 Task: Look for space in Aluva, India from 3rd August, 2023 to 7th August, 2023 for 2 adults in price range Rs.4000 to Rs.9000. Place can be private room with 1  bedroom having 1 bed and 1 bathroom. Property type can be house, flat, guest house, hotel. Booking option can be shelf check-in. Required host language is English.
Action: Mouse moved to (295, 134)
Screenshot: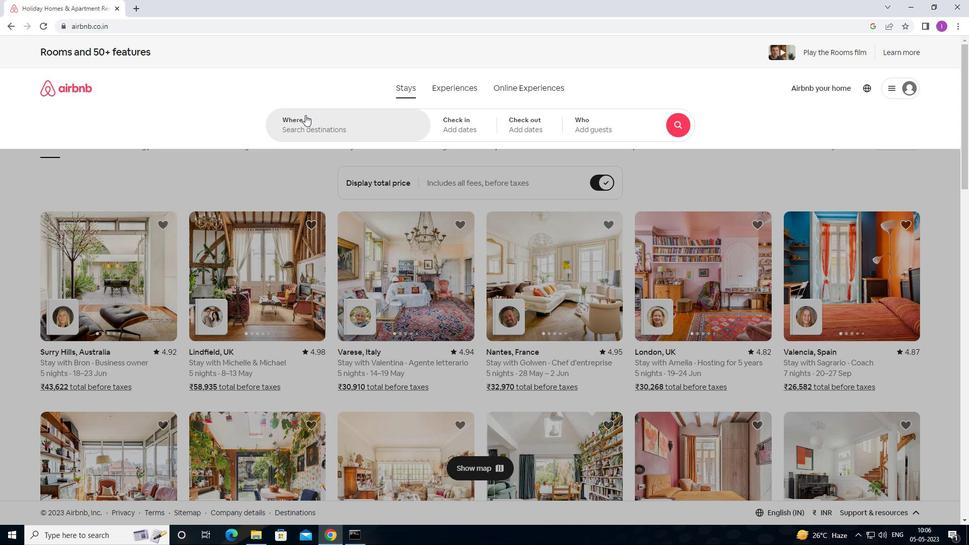 
Action: Mouse pressed left at (295, 134)
Screenshot: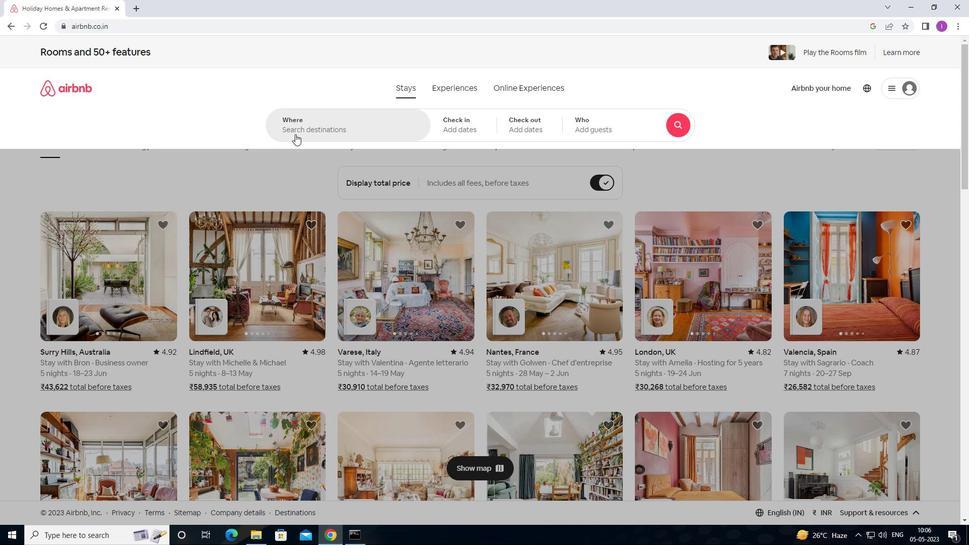 
Action: Mouse moved to (309, 132)
Screenshot: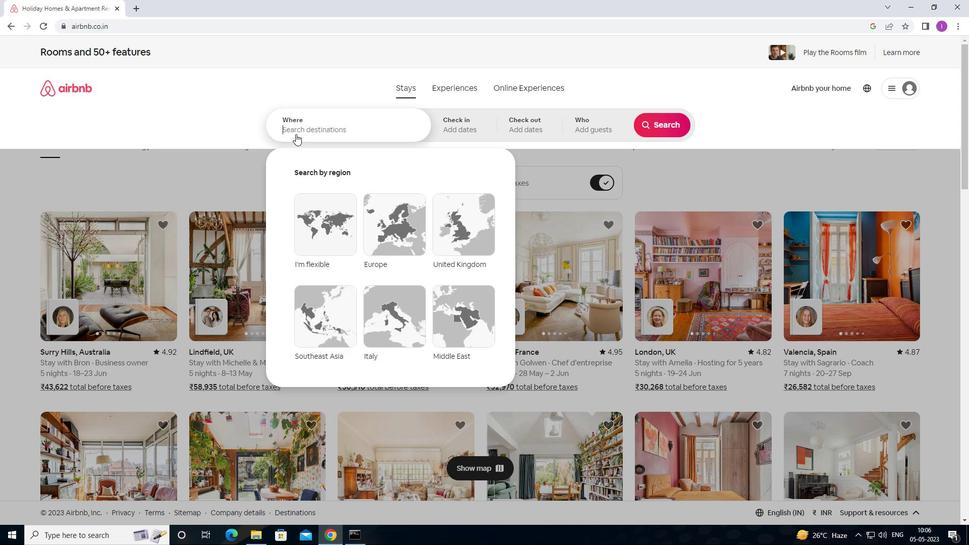 
Action: Key pressed <Key.shift>ALUVA,<Key.shift>INDIA
Screenshot: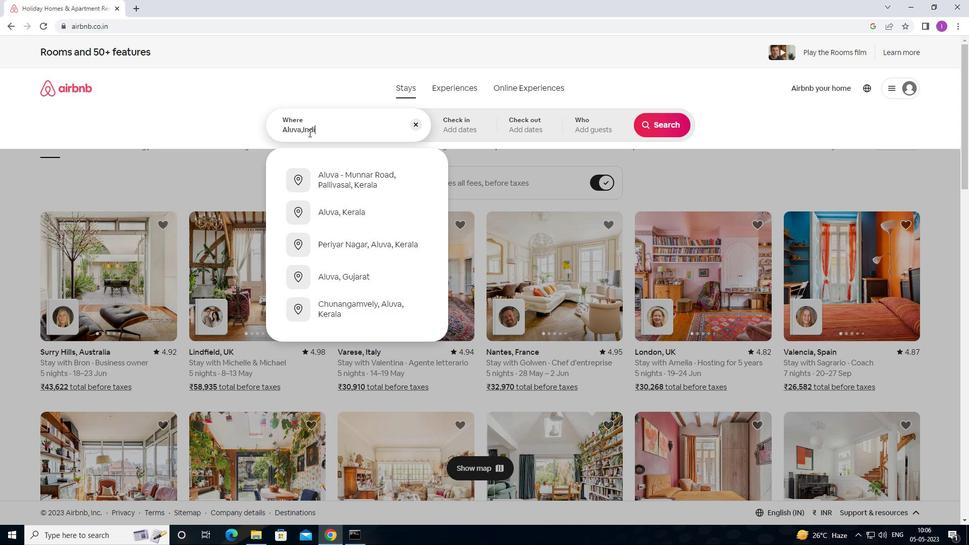 
Action: Mouse moved to (472, 128)
Screenshot: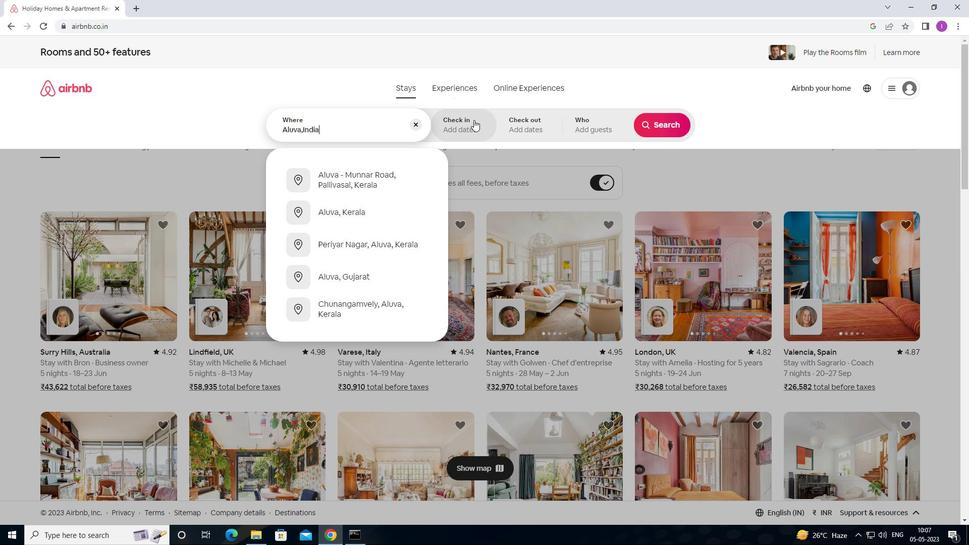 
Action: Mouse pressed left at (472, 128)
Screenshot: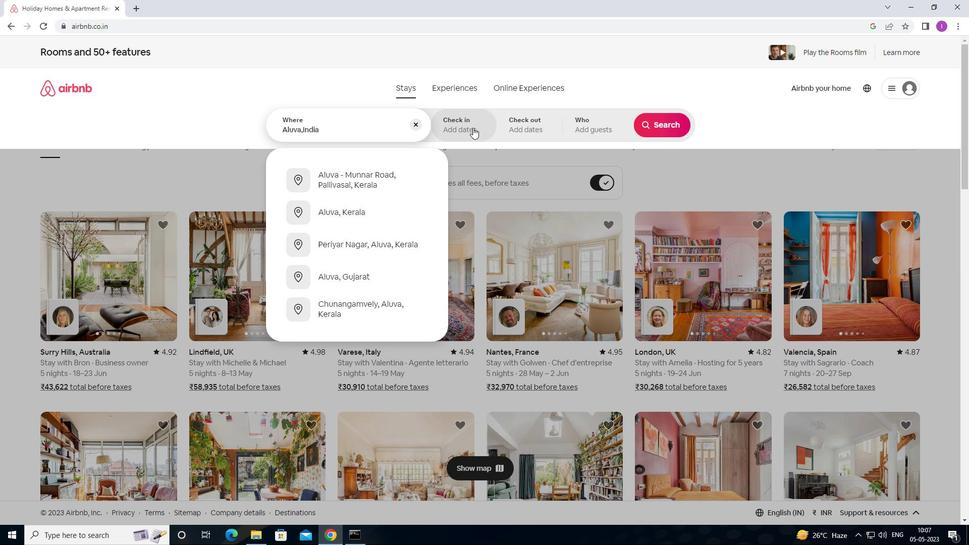
Action: Mouse moved to (658, 206)
Screenshot: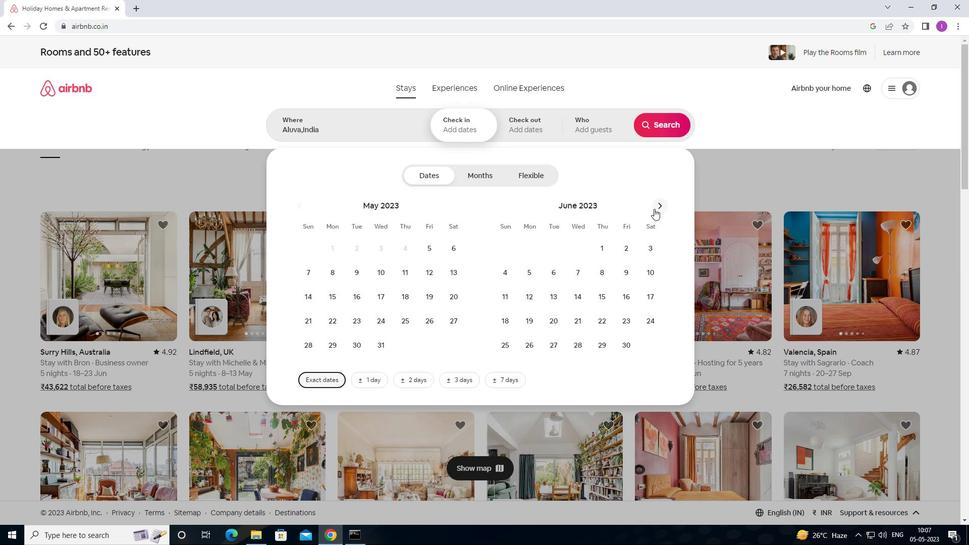 
Action: Mouse pressed left at (658, 206)
Screenshot: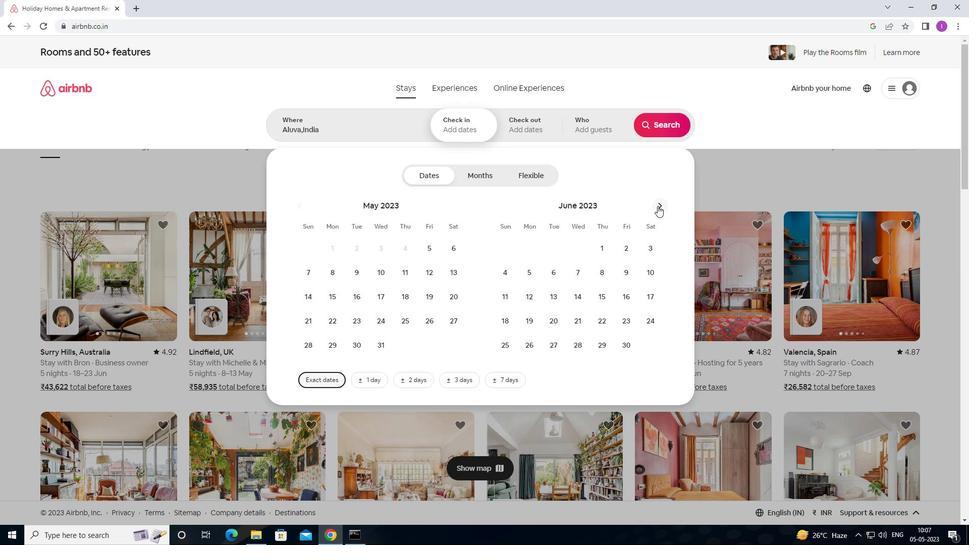 
Action: Mouse moved to (658, 204)
Screenshot: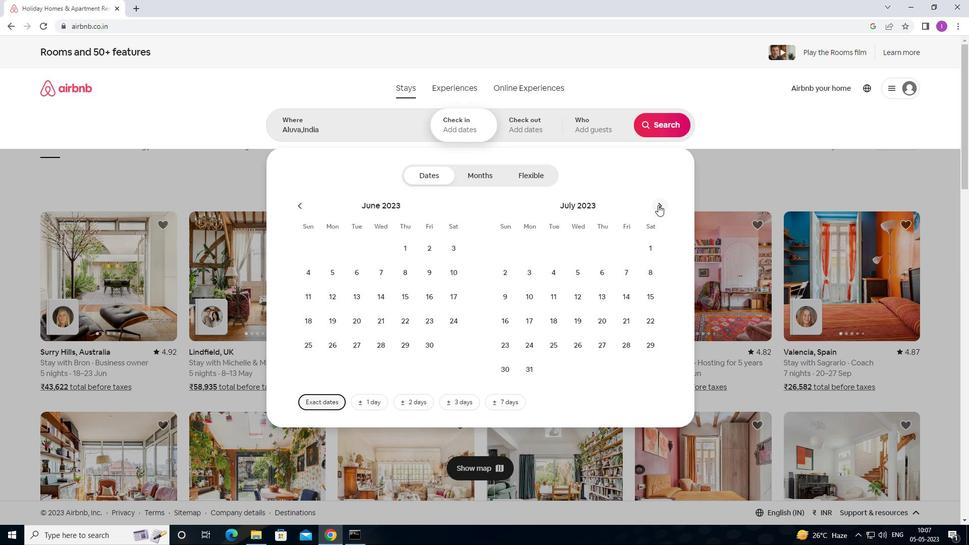 
Action: Mouse pressed left at (658, 204)
Screenshot: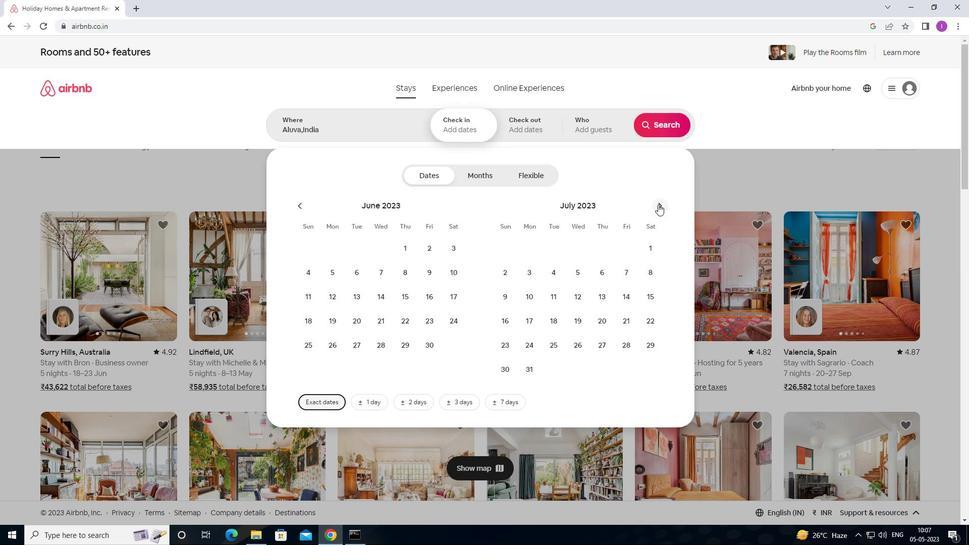 
Action: Mouse moved to (602, 250)
Screenshot: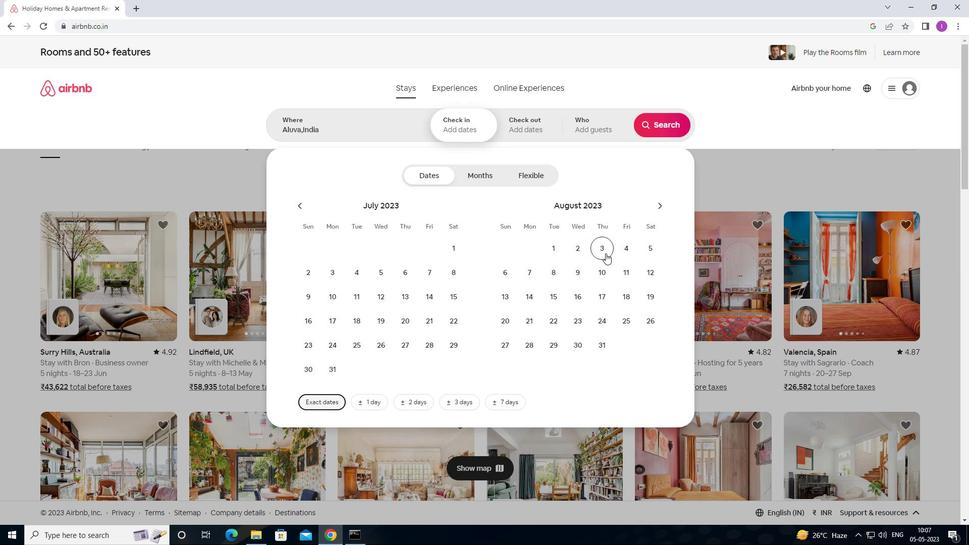 
Action: Mouse pressed left at (602, 250)
Screenshot: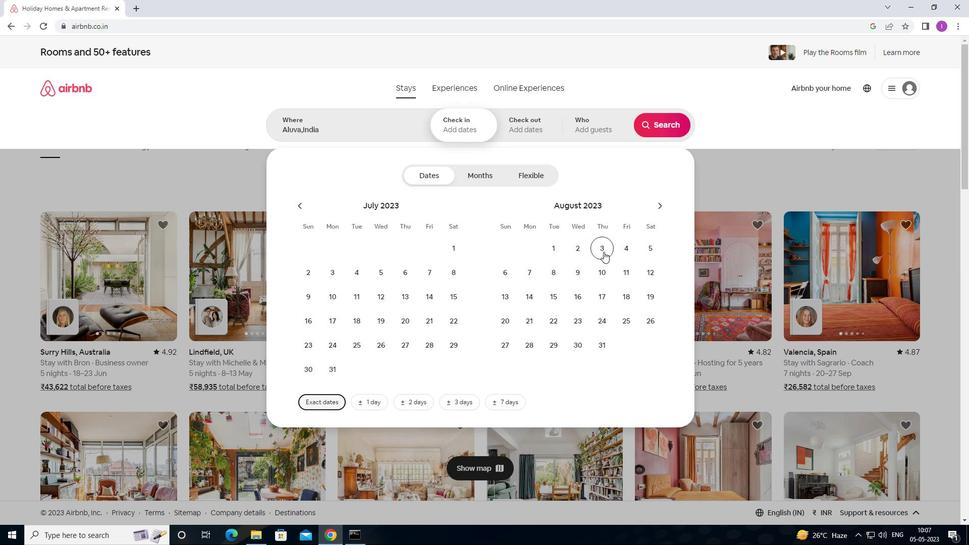 
Action: Mouse moved to (527, 275)
Screenshot: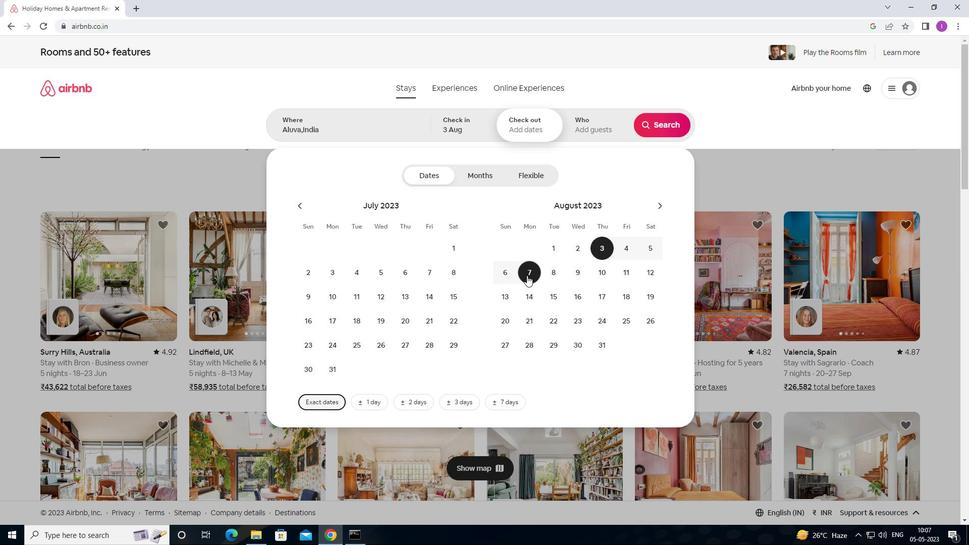 
Action: Mouse pressed left at (527, 275)
Screenshot: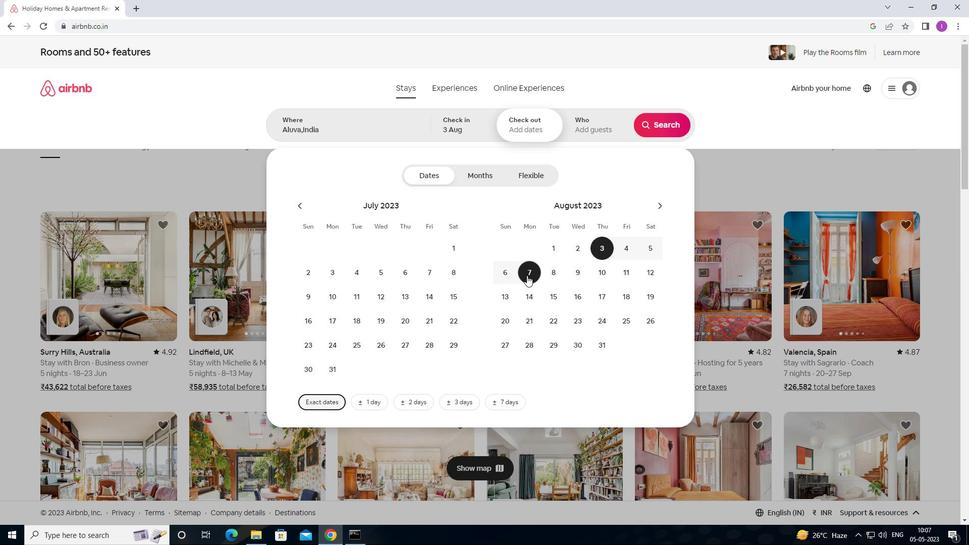 
Action: Mouse moved to (597, 130)
Screenshot: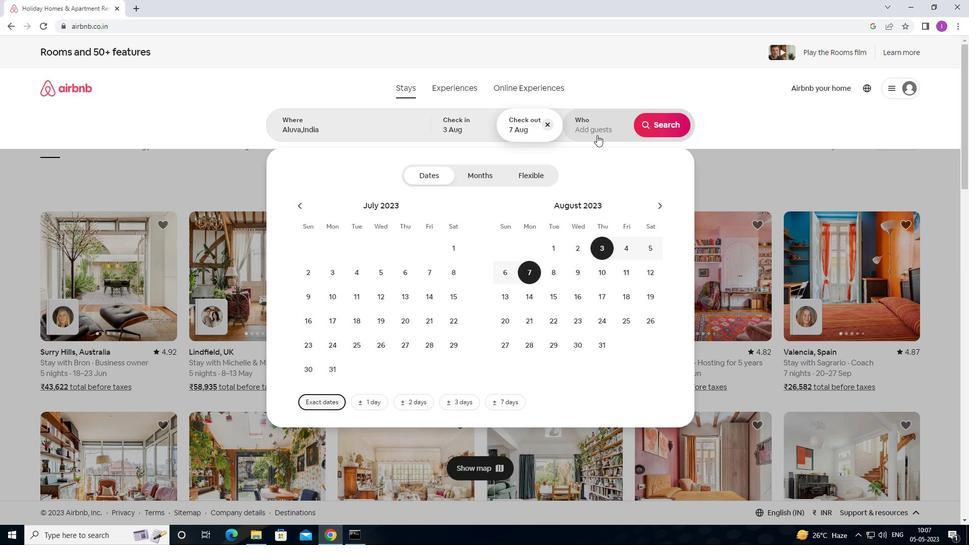 
Action: Mouse pressed left at (597, 130)
Screenshot: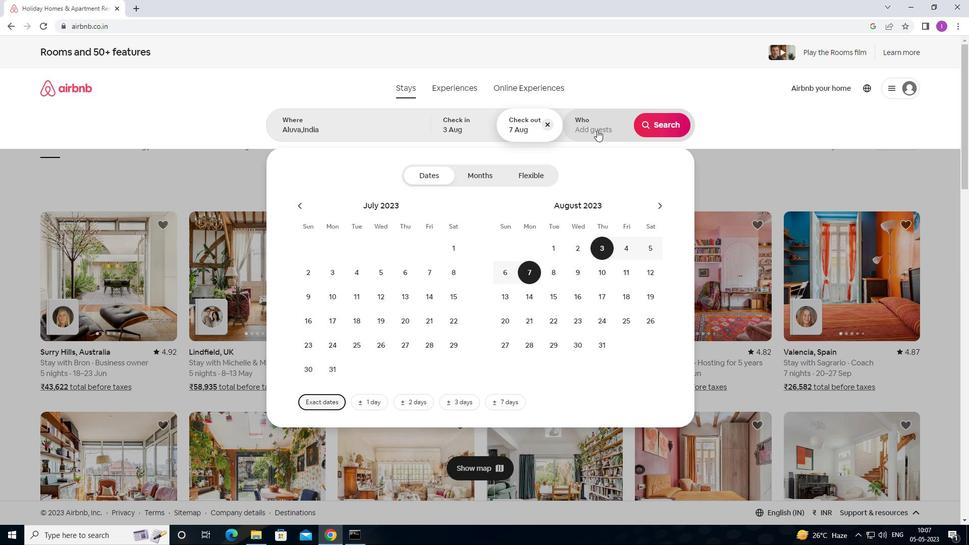 
Action: Mouse moved to (664, 177)
Screenshot: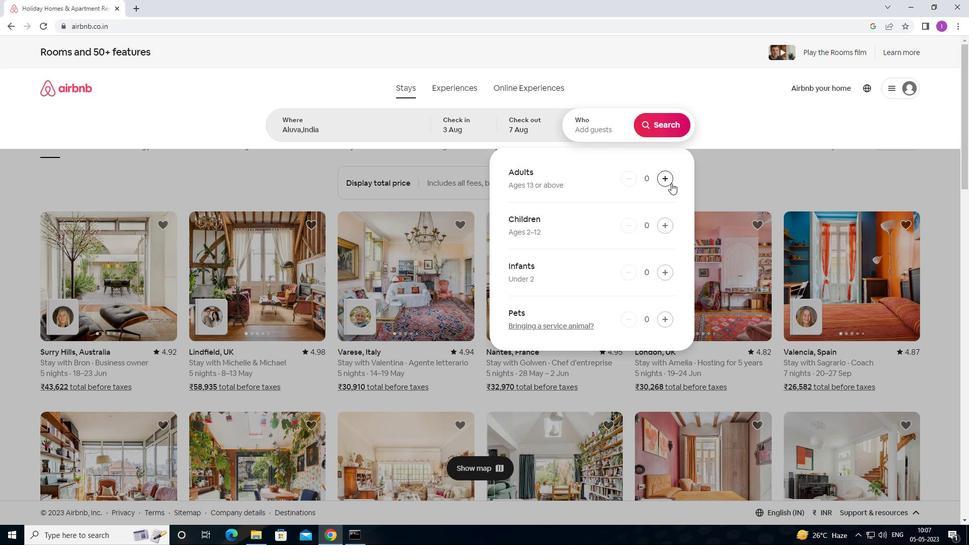 
Action: Mouse pressed left at (664, 177)
Screenshot: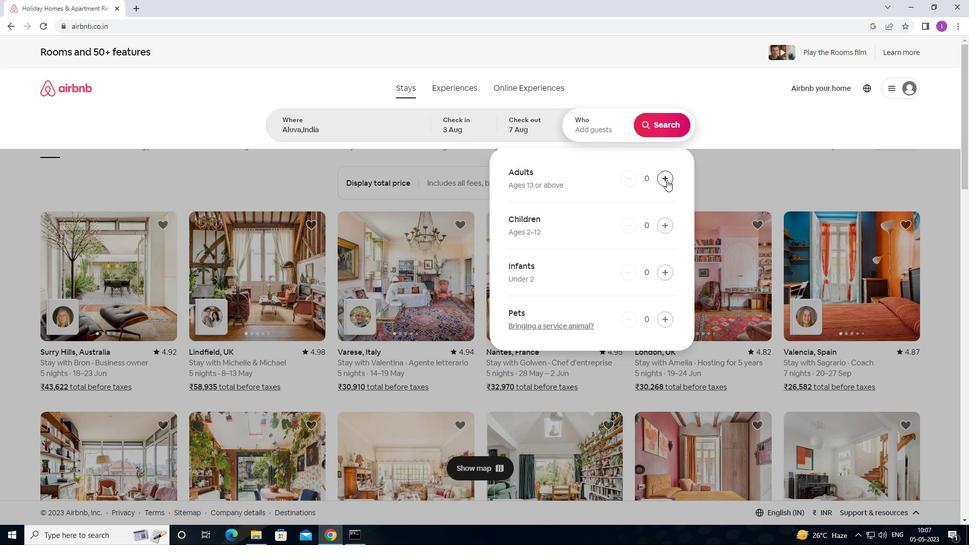 
Action: Mouse moved to (664, 177)
Screenshot: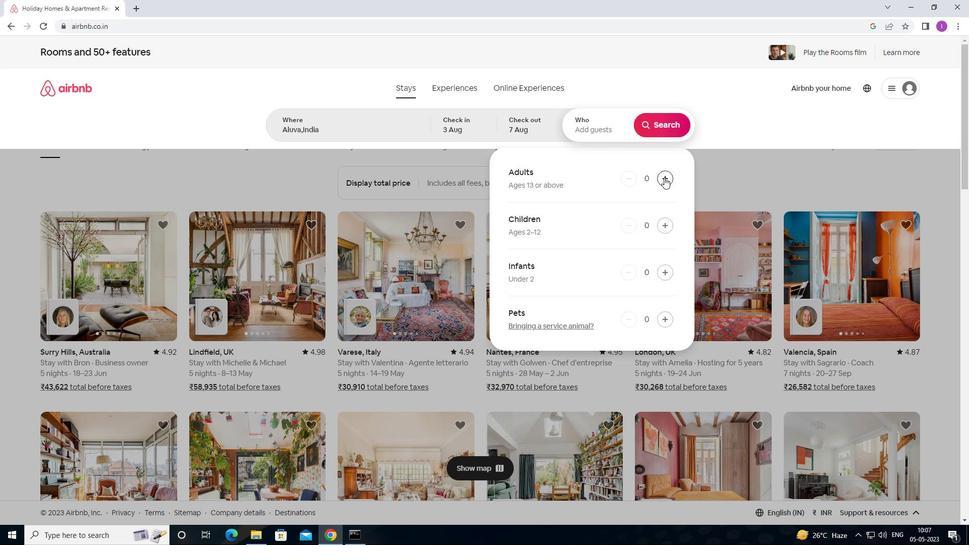 
Action: Mouse pressed left at (664, 177)
Screenshot: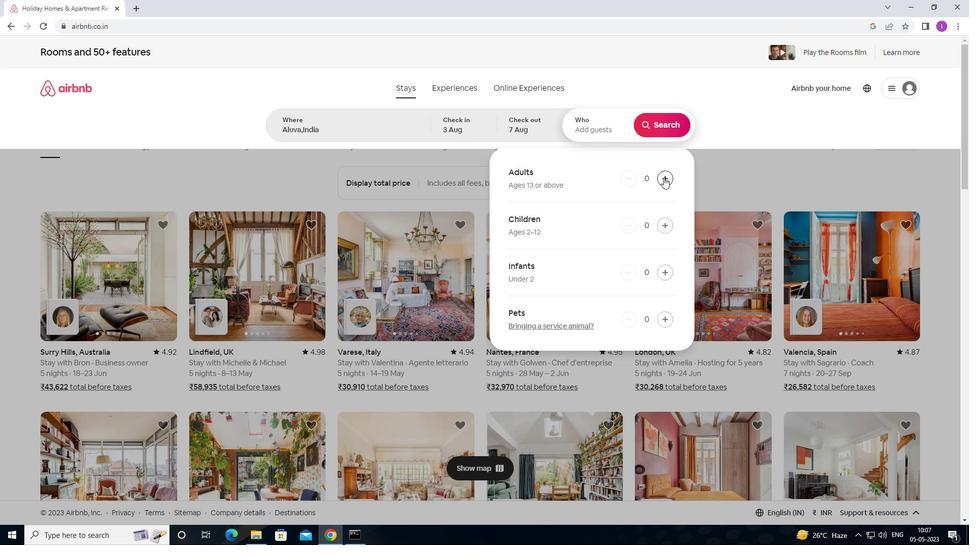
Action: Mouse moved to (677, 121)
Screenshot: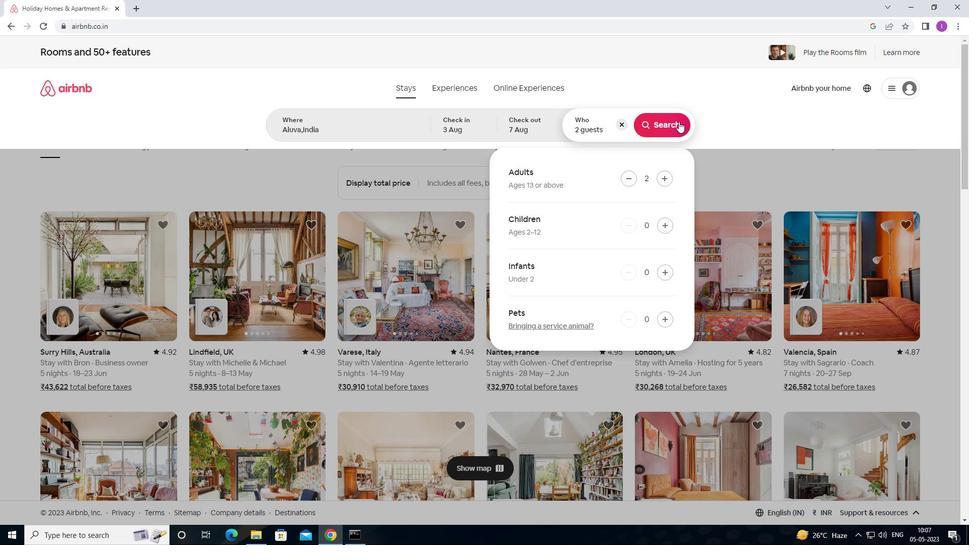 
Action: Mouse pressed left at (677, 121)
Screenshot: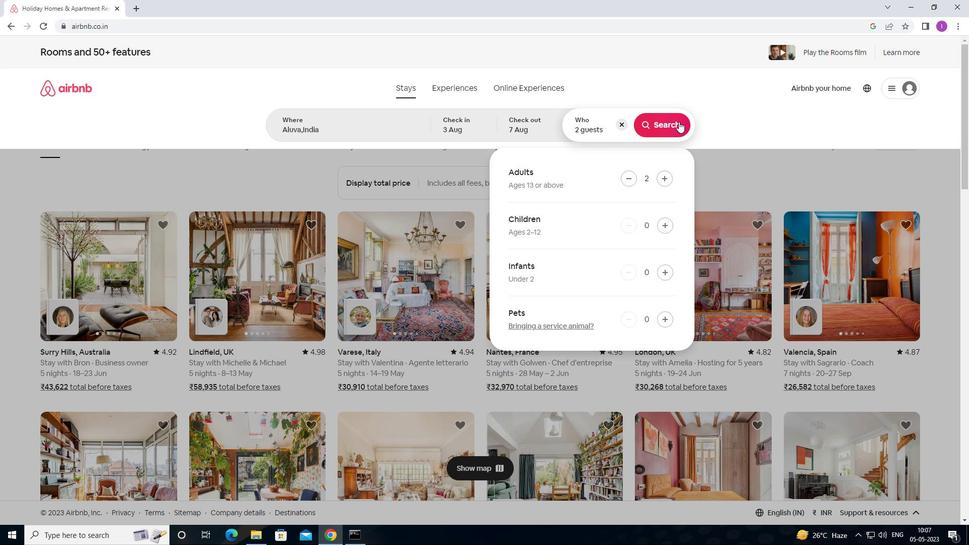 
Action: Mouse moved to (933, 94)
Screenshot: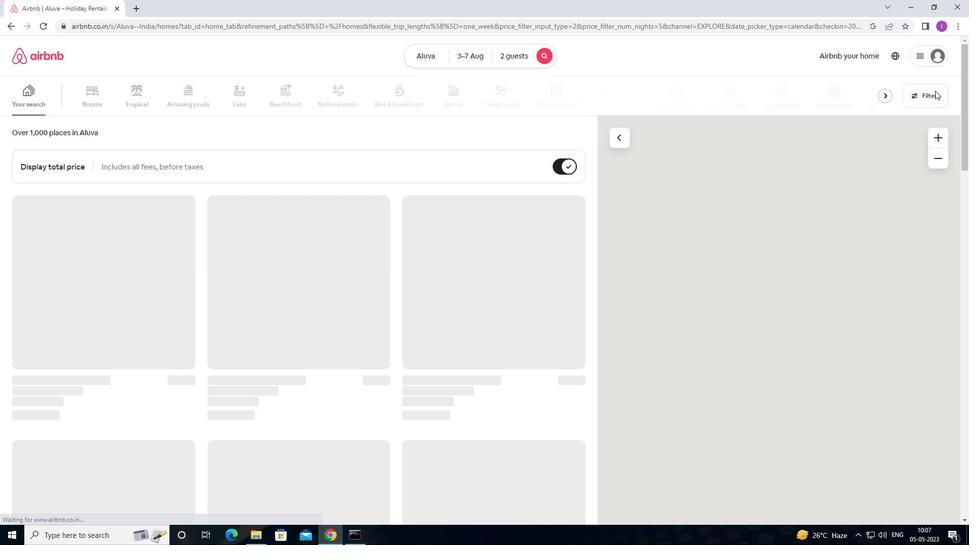 
Action: Mouse pressed left at (933, 94)
Screenshot: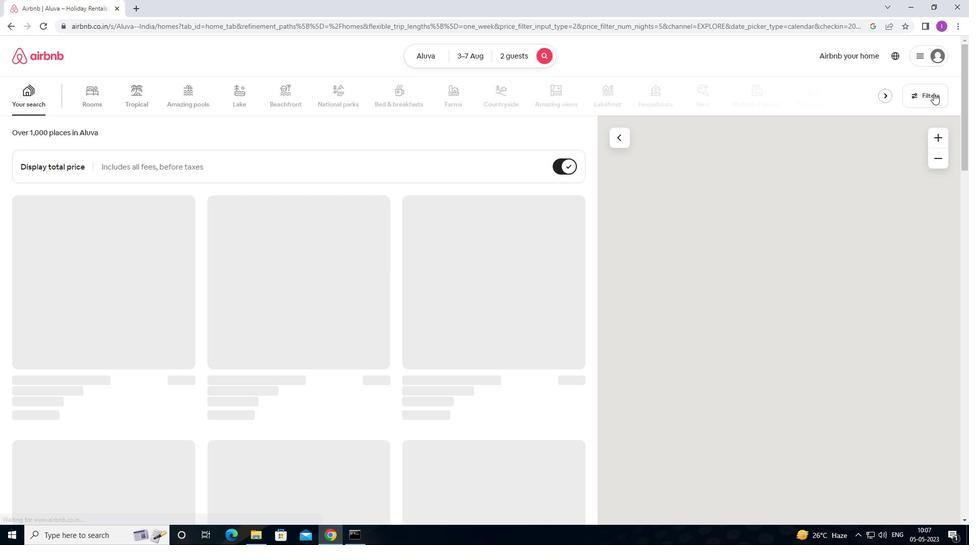 
Action: Mouse moved to (372, 348)
Screenshot: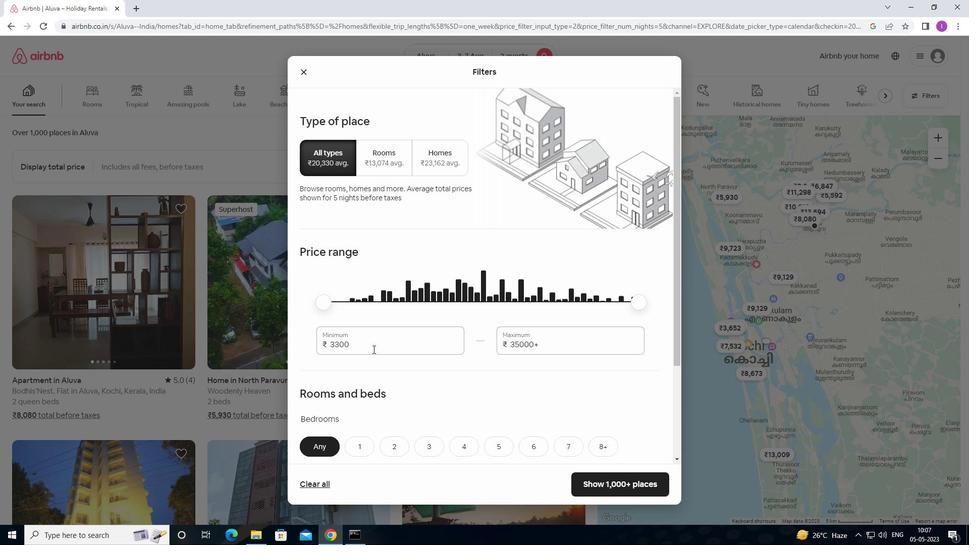
Action: Mouse pressed left at (372, 348)
Screenshot: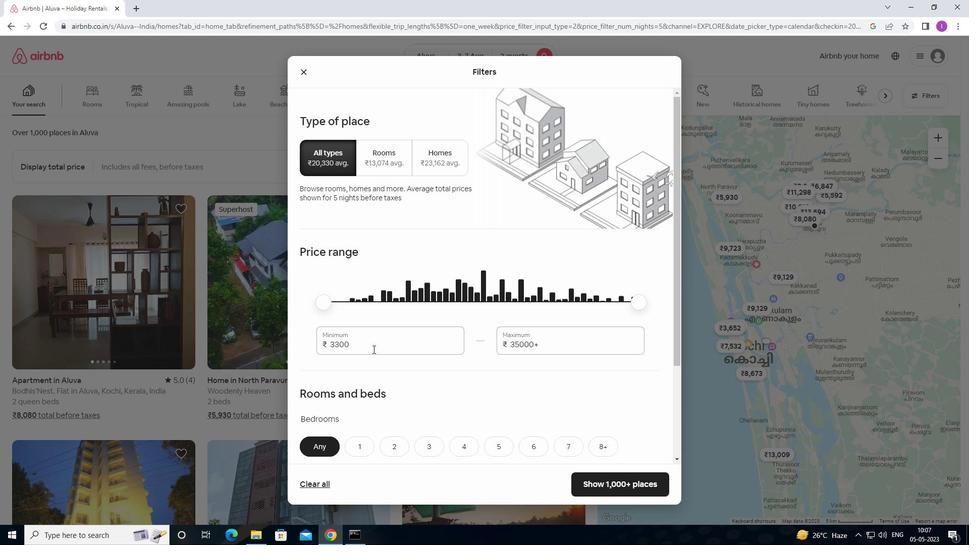 
Action: Mouse moved to (413, 322)
Screenshot: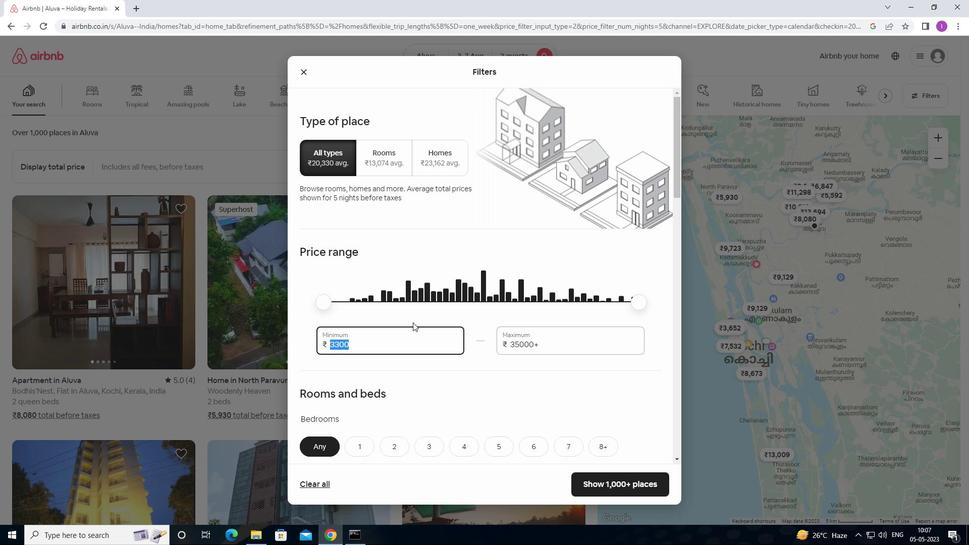
Action: Key pressed 4
Screenshot: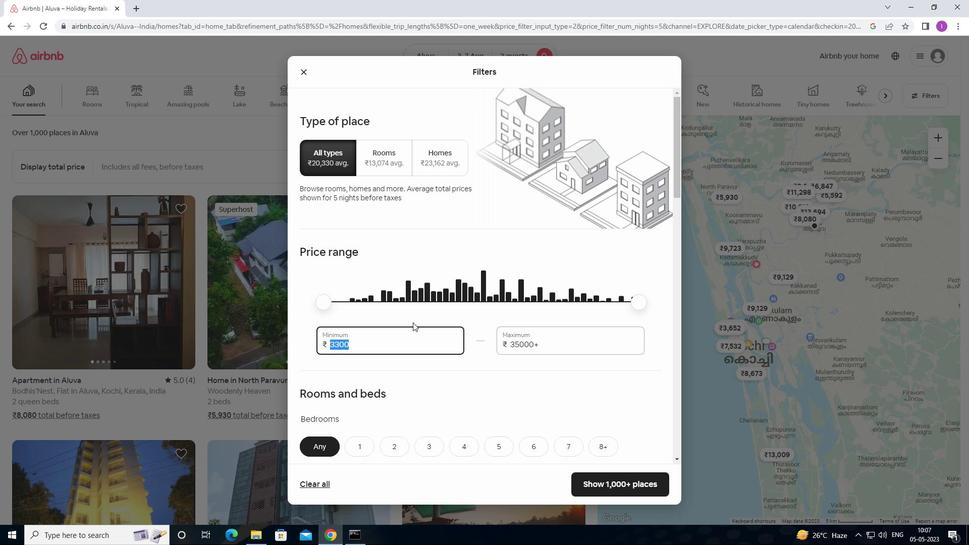 
Action: Mouse moved to (413, 322)
Screenshot: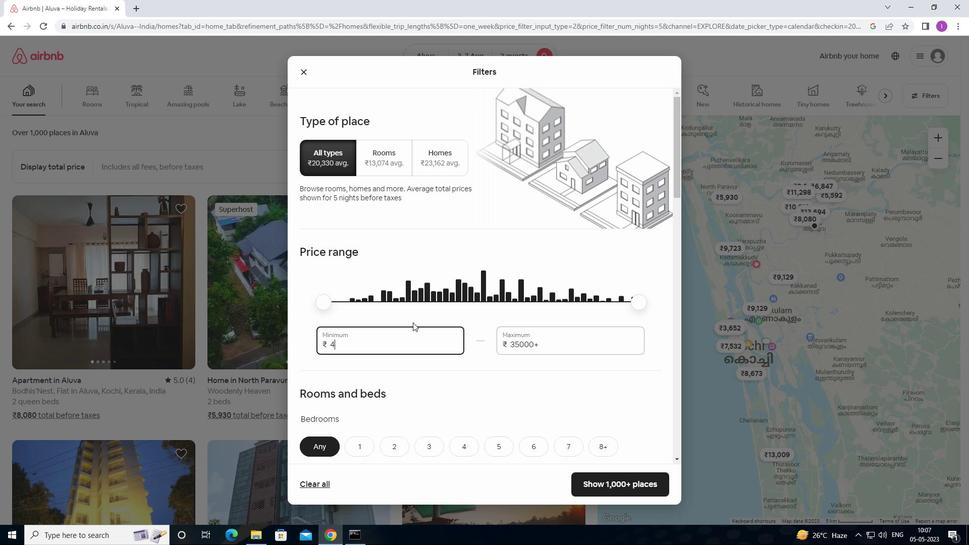 
Action: Key pressed 0
Screenshot: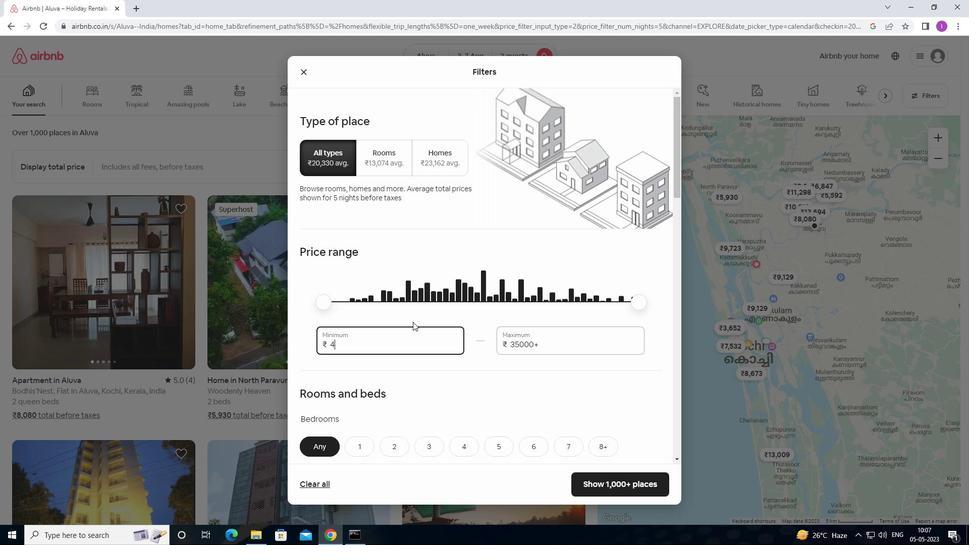 
Action: Mouse moved to (413, 321)
Screenshot: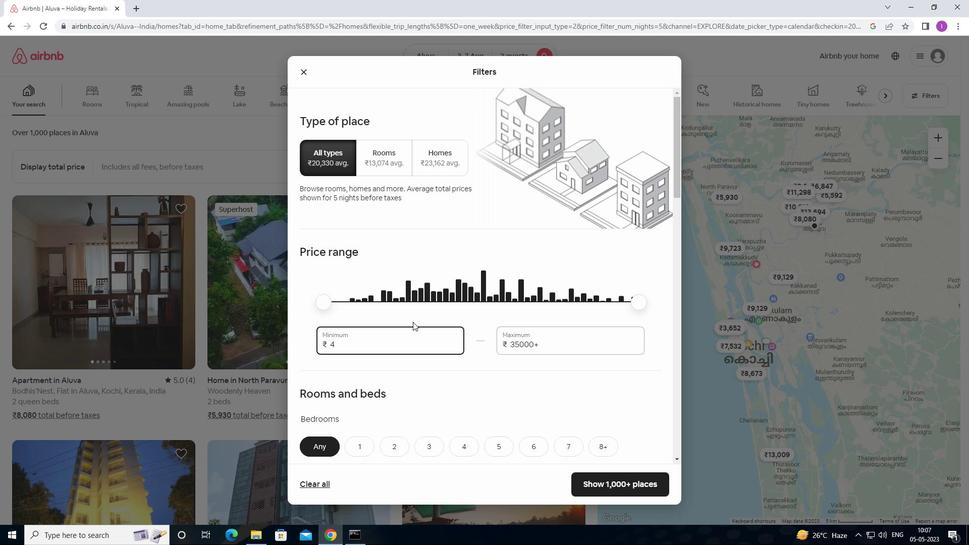 
Action: Key pressed 00
Screenshot: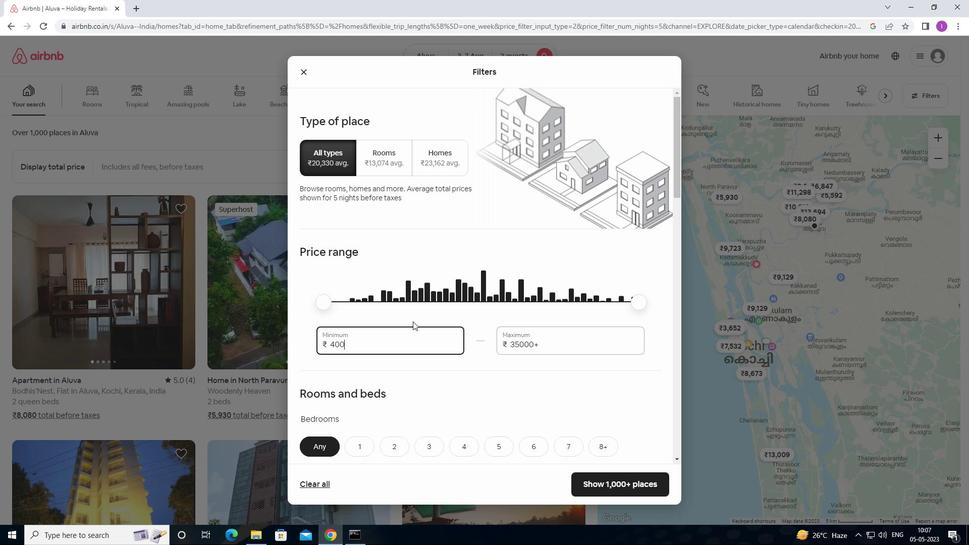 
Action: Mouse moved to (545, 343)
Screenshot: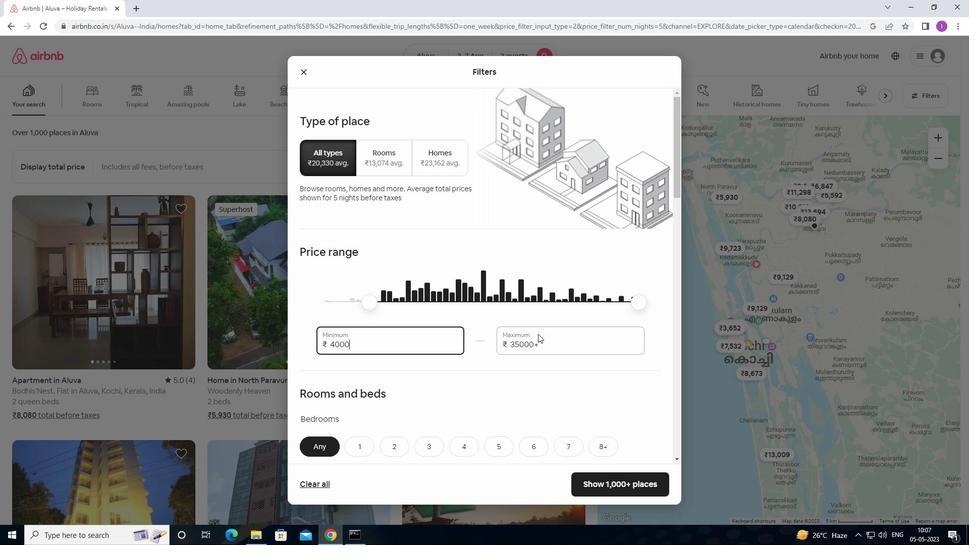 
Action: Mouse pressed left at (545, 343)
Screenshot: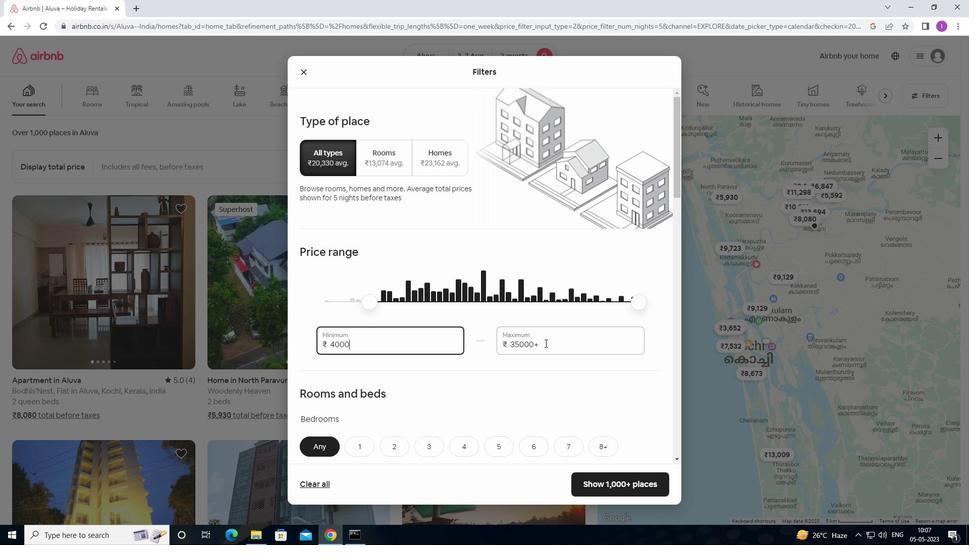 
Action: Mouse moved to (499, 332)
Screenshot: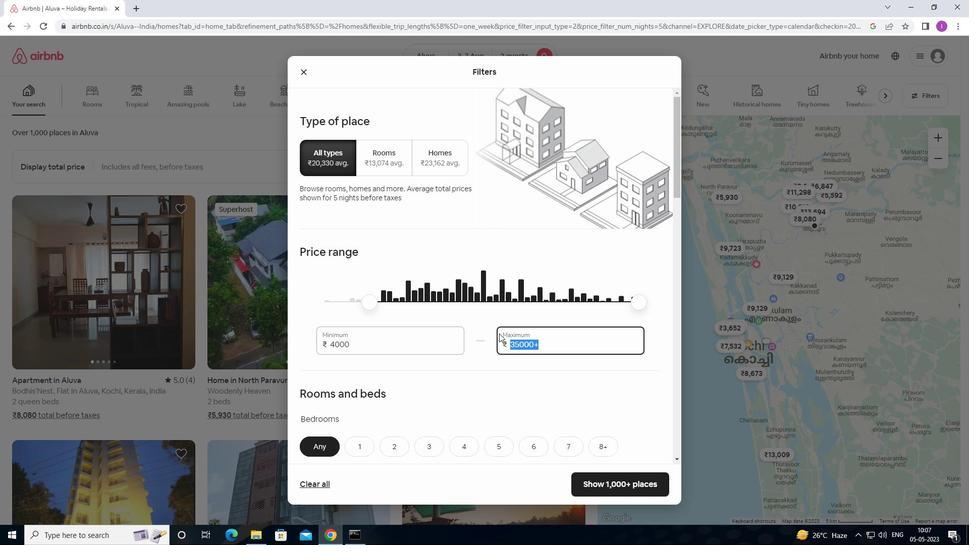 
Action: Key pressed 9000
Screenshot: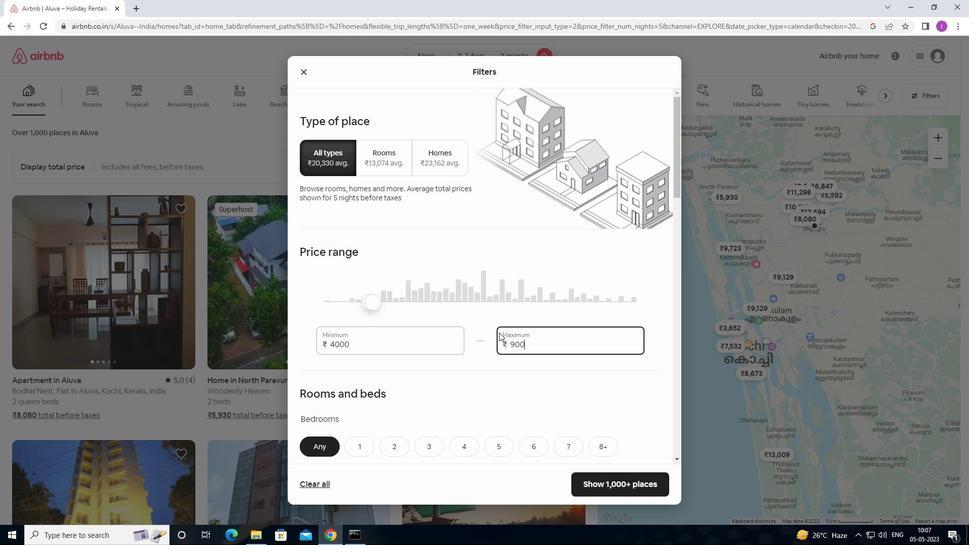 
Action: Mouse moved to (523, 331)
Screenshot: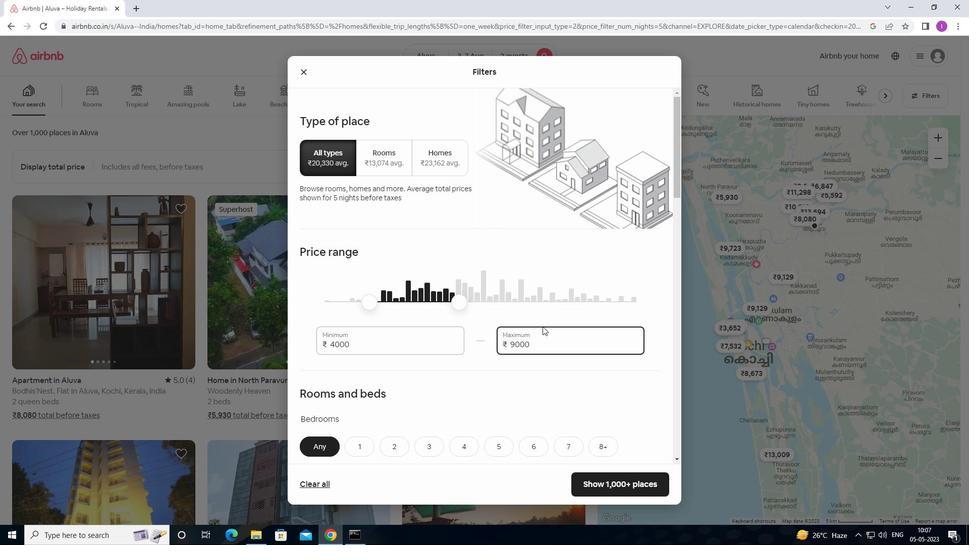 
Action: Mouse scrolled (523, 330) with delta (0, 0)
Screenshot: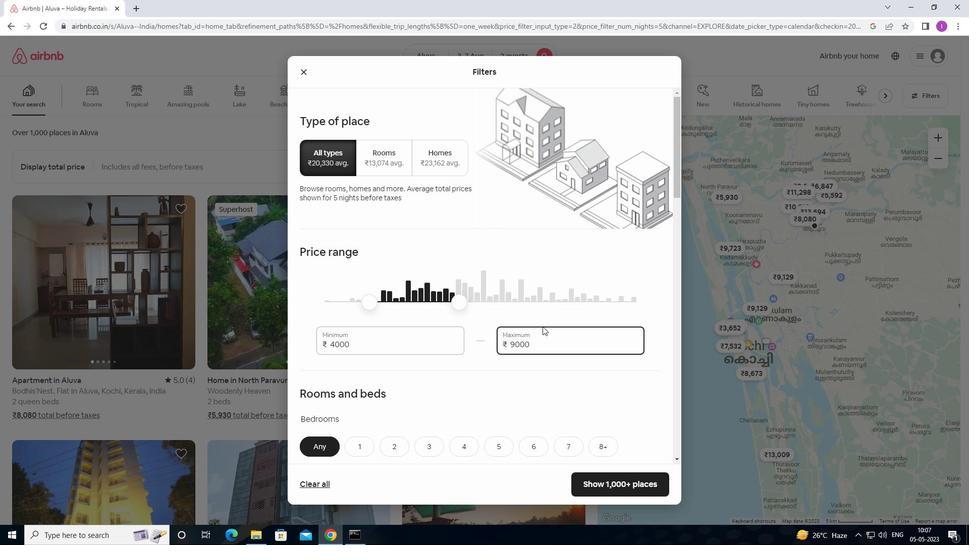 
Action: Mouse moved to (521, 335)
Screenshot: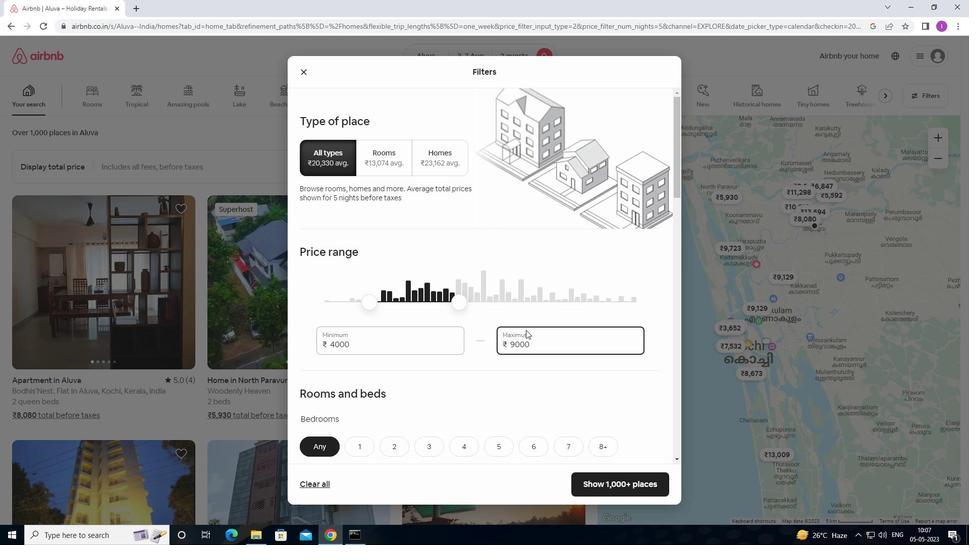 
Action: Mouse scrolled (521, 335) with delta (0, 0)
Screenshot: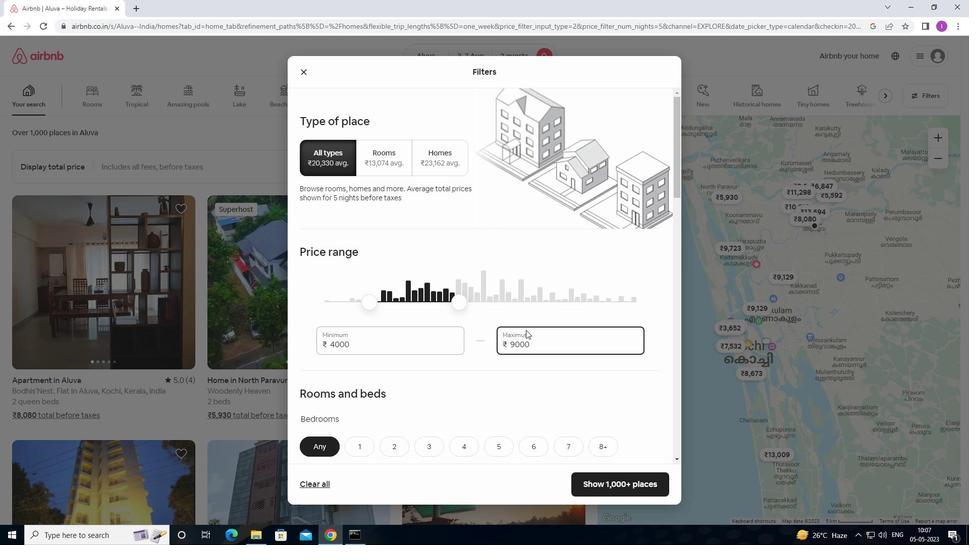 
Action: Mouse moved to (510, 332)
Screenshot: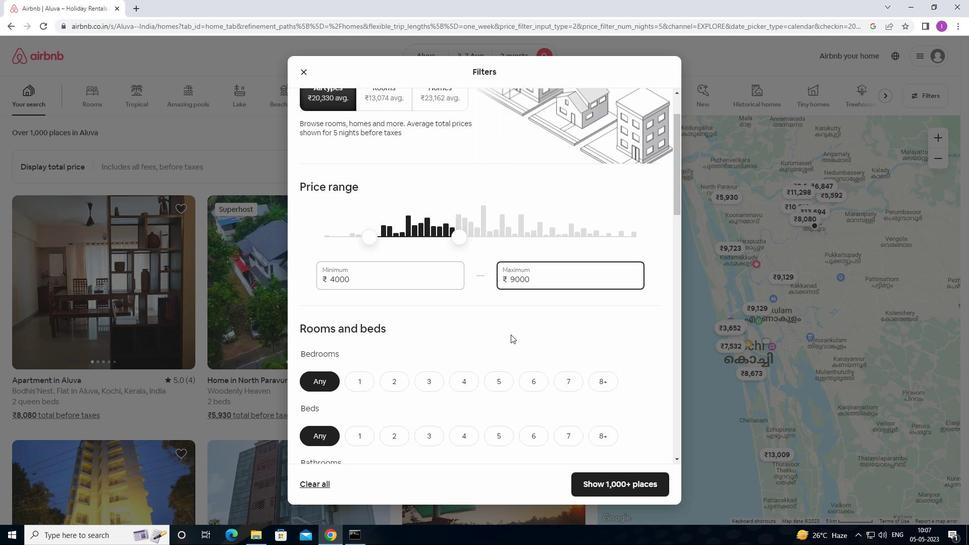 
Action: Mouse scrolled (510, 332) with delta (0, 0)
Screenshot: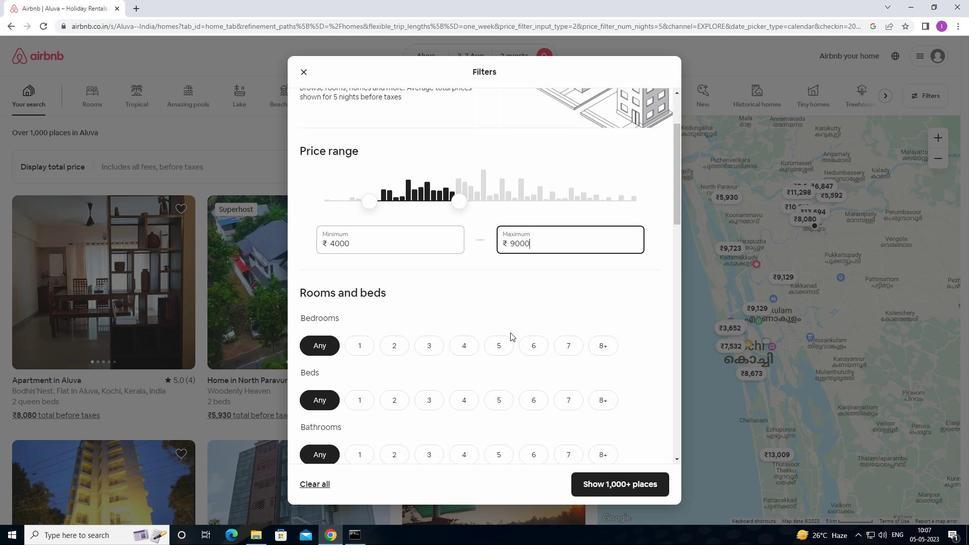 
Action: Mouse moved to (513, 329)
Screenshot: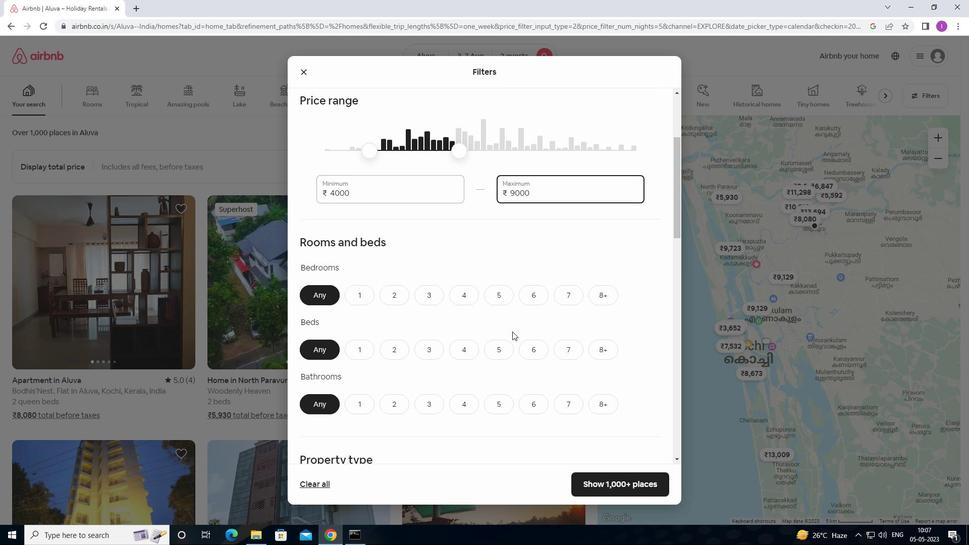 
Action: Mouse scrolled (513, 329) with delta (0, 0)
Screenshot: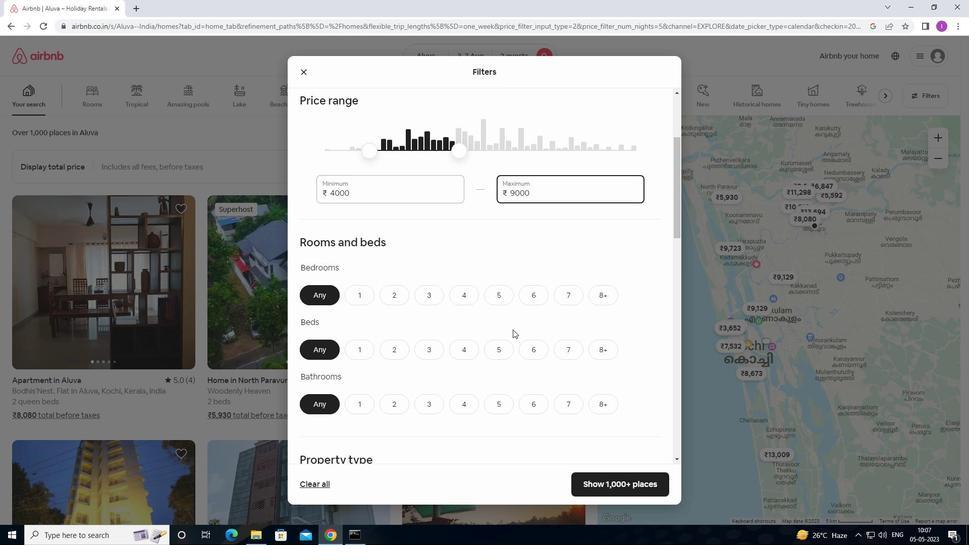 
Action: Mouse moved to (358, 244)
Screenshot: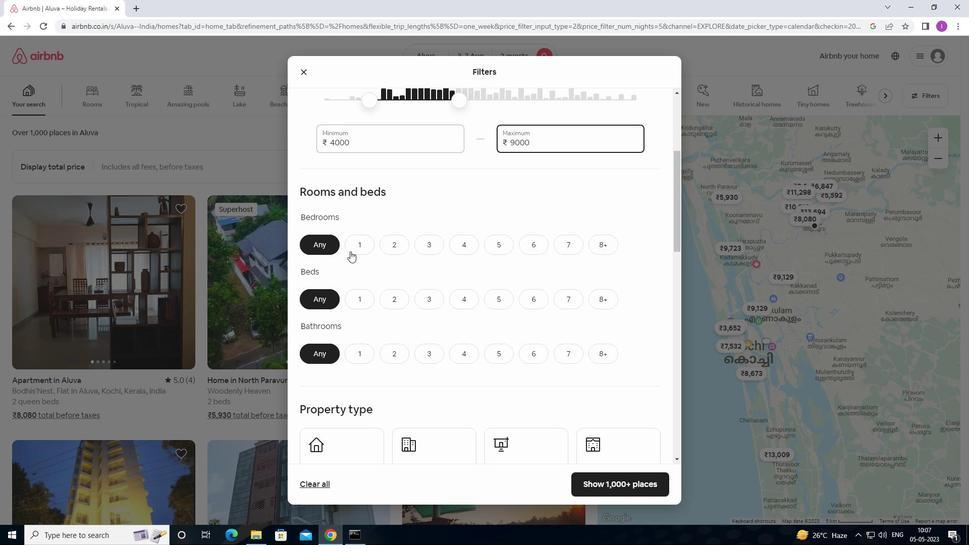 
Action: Mouse pressed left at (358, 244)
Screenshot: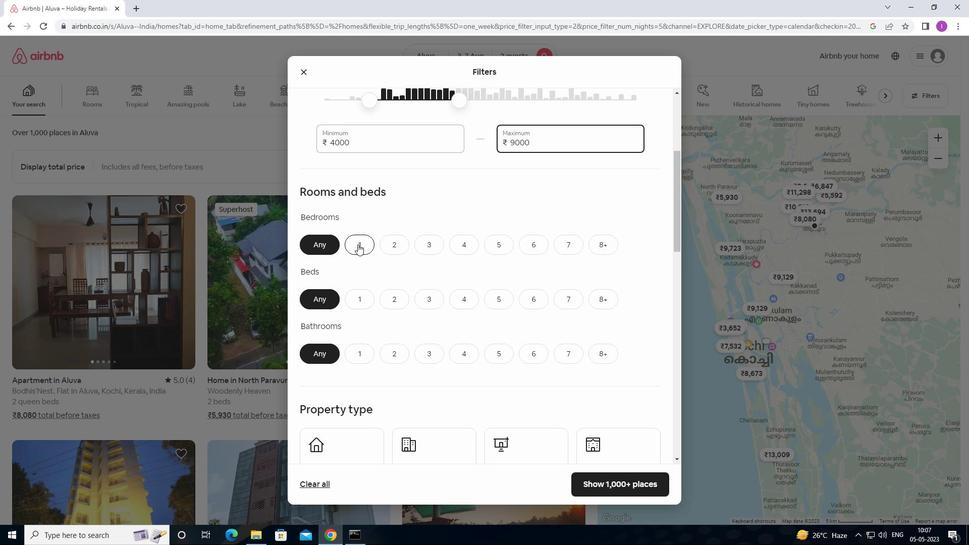 
Action: Mouse moved to (367, 300)
Screenshot: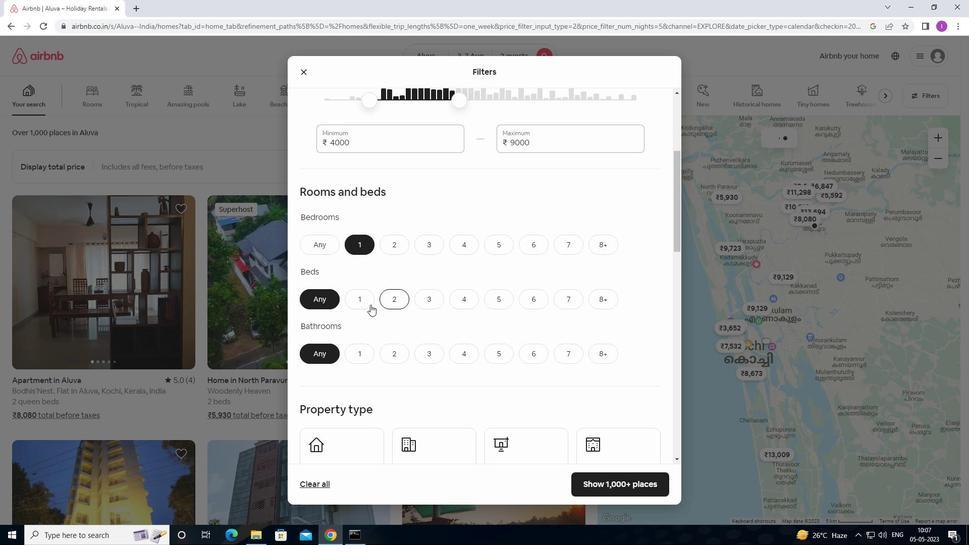 
Action: Mouse pressed left at (367, 300)
Screenshot: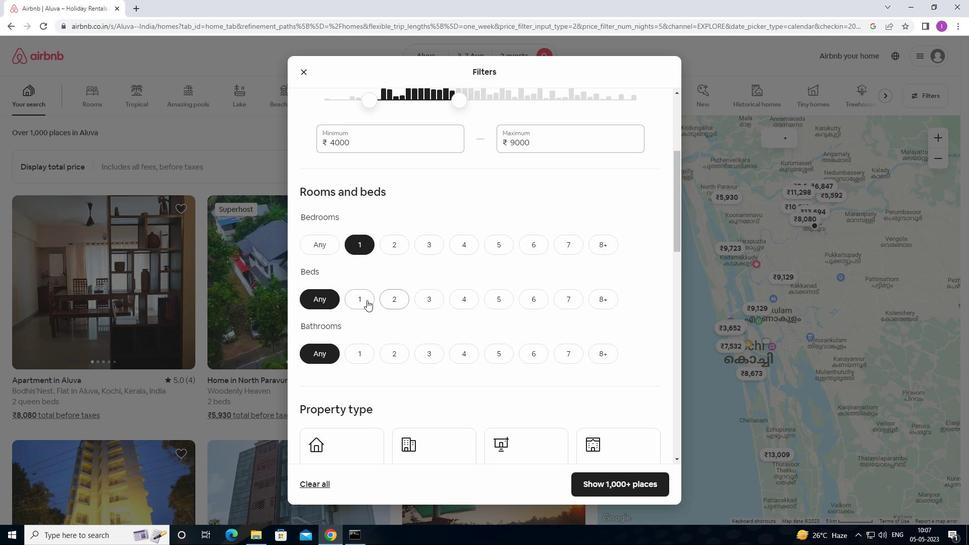 
Action: Mouse moved to (366, 352)
Screenshot: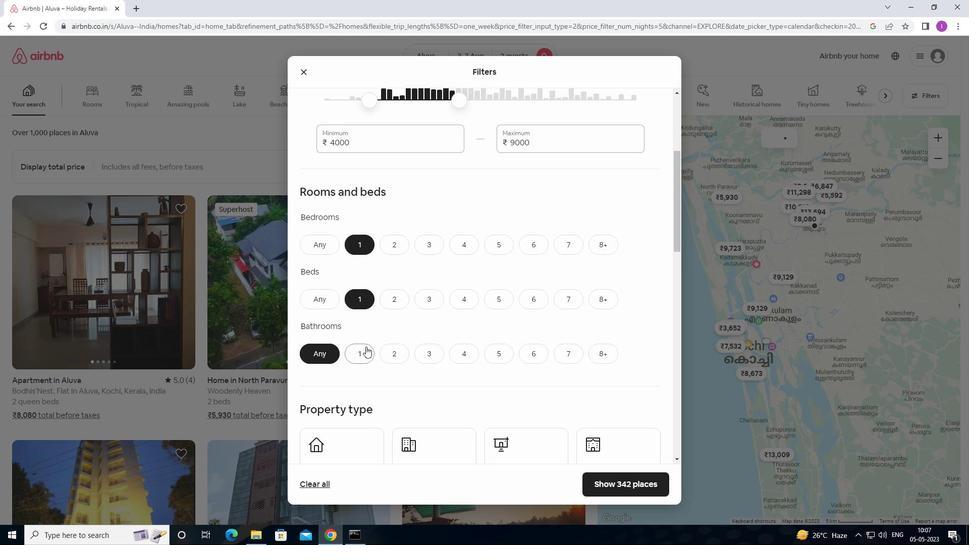 
Action: Mouse pressed left at (366, 352)
Screenshot: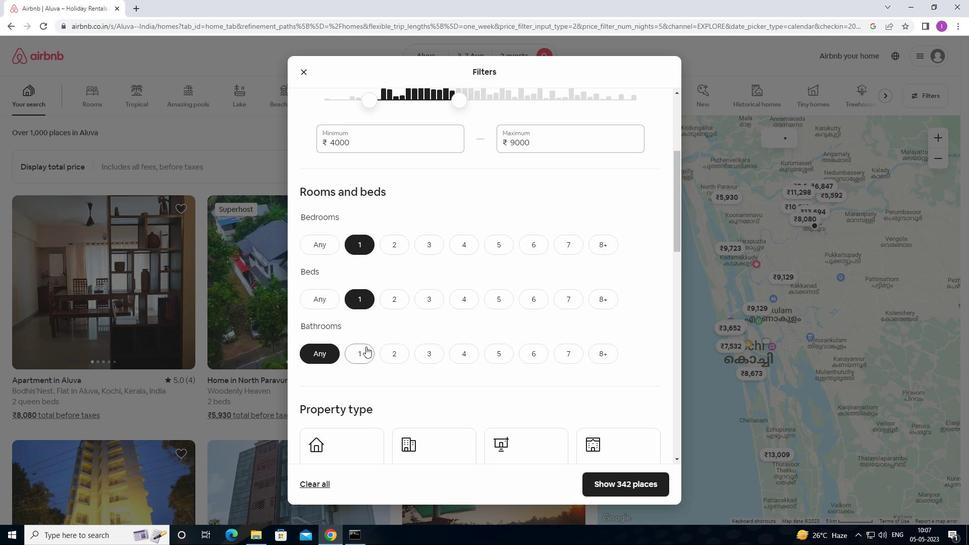 
Action: Mouse moved to (448, 309)
Screenshot: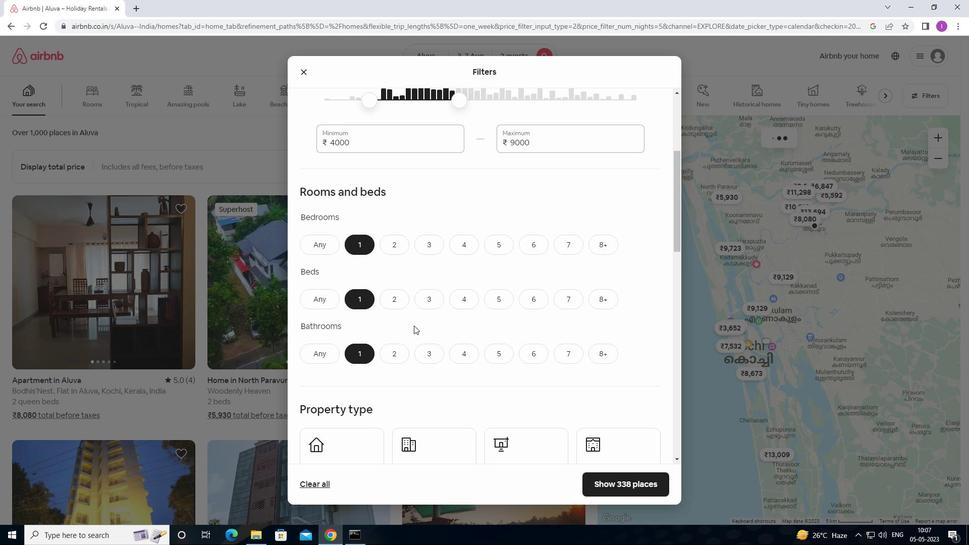 
Action: Mouse scrolled (448, 309) with delta (0, 0)
Screenshot: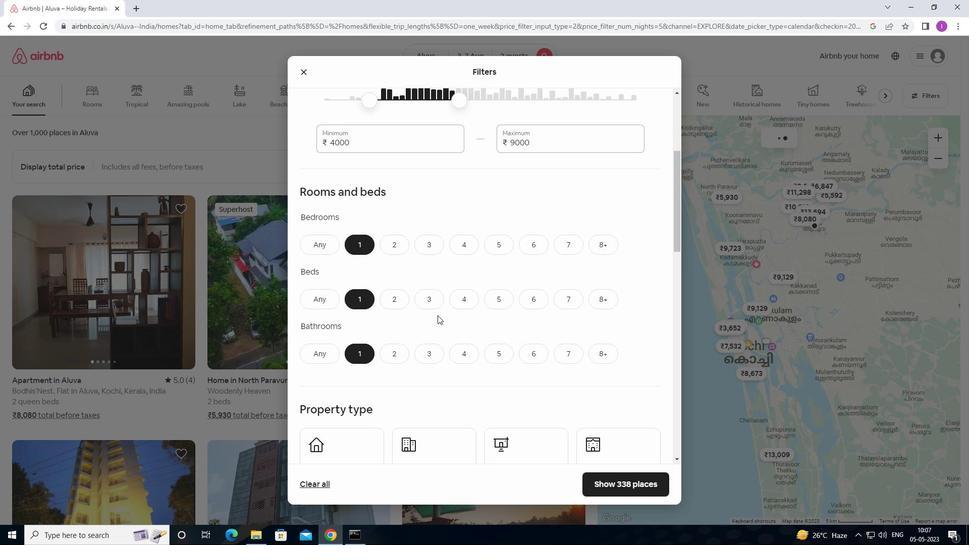 
Action: Mouse scrolled (448, 309) with delta (0, 0)
Screenshot: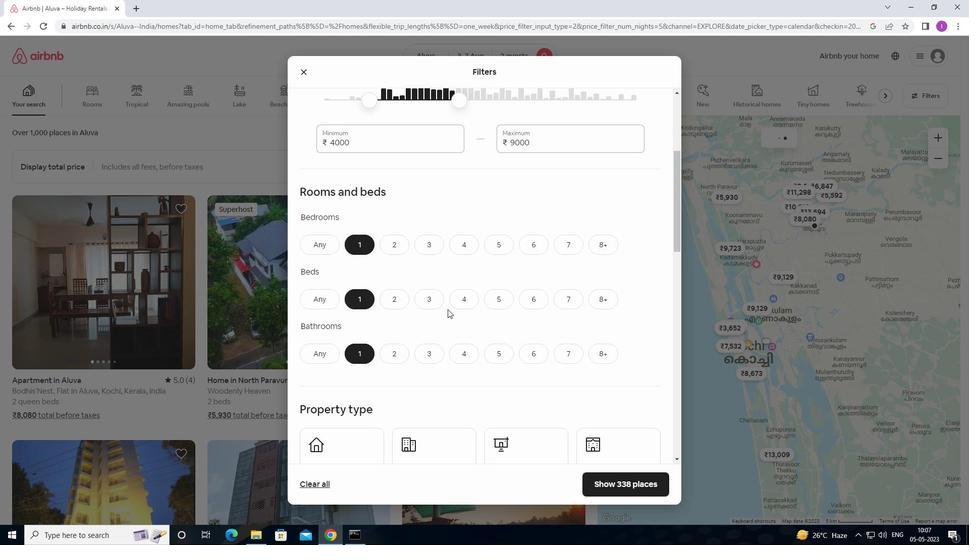 
Action: Mouse moved to (342, 349)
Screenshot: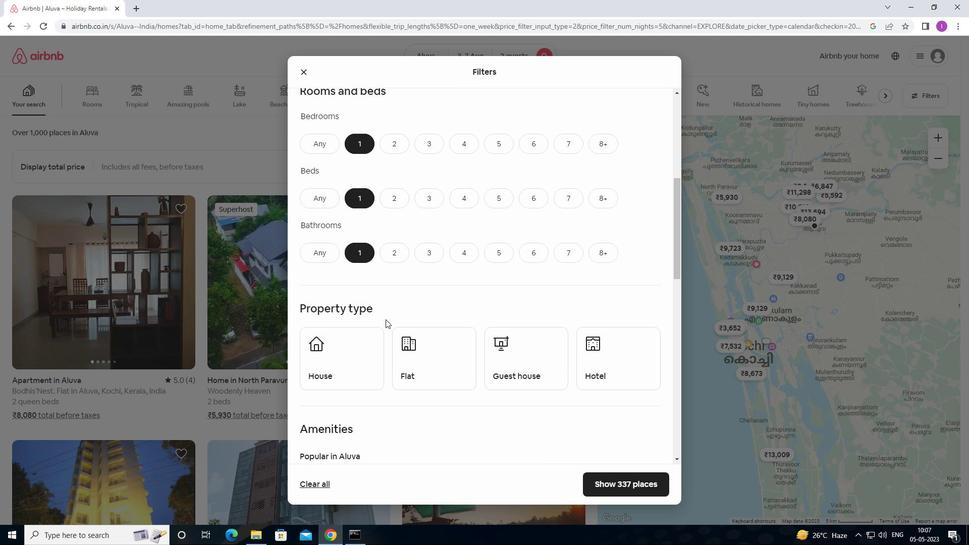 
Action: Mouse pressed left at (342, 349)
Screenshot: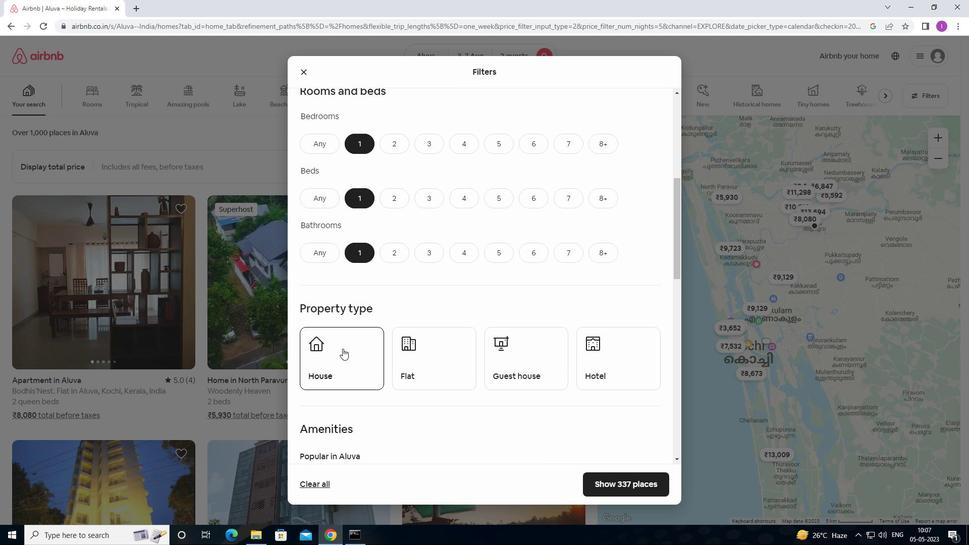 
Action: Mouse moved to (405, 346)
Screenshot: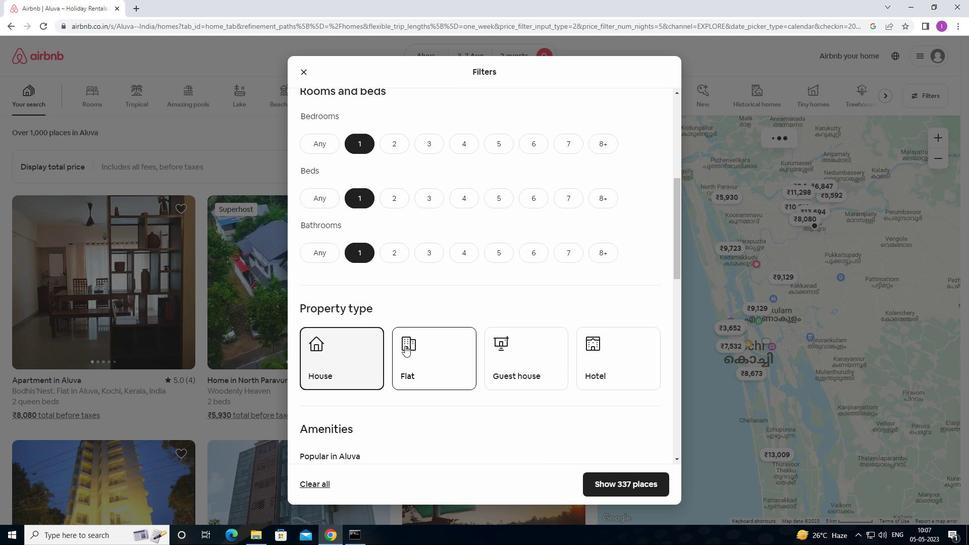 
Action: Mouse pressed left at (405, 346)
Screenshot: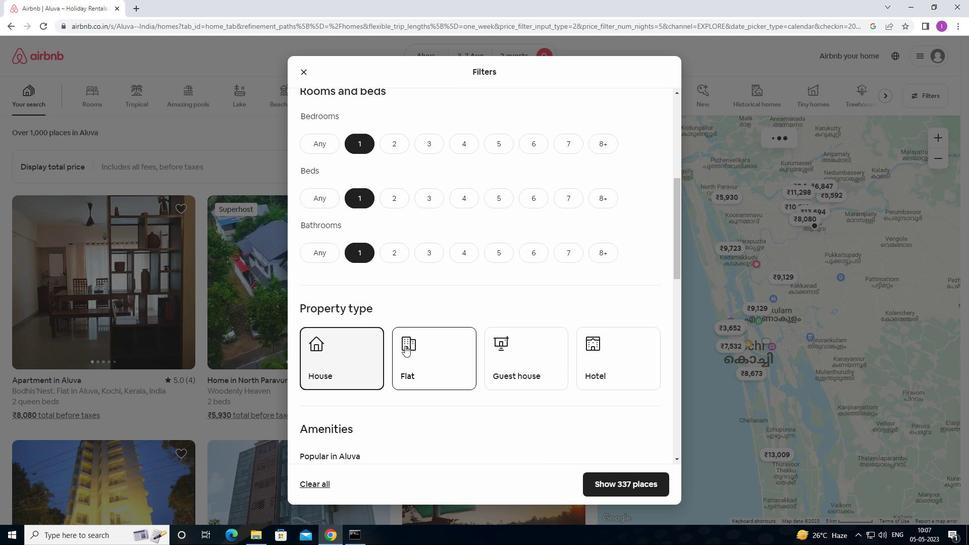 
Action: Mouse moved to (504, 345)
Screenshot: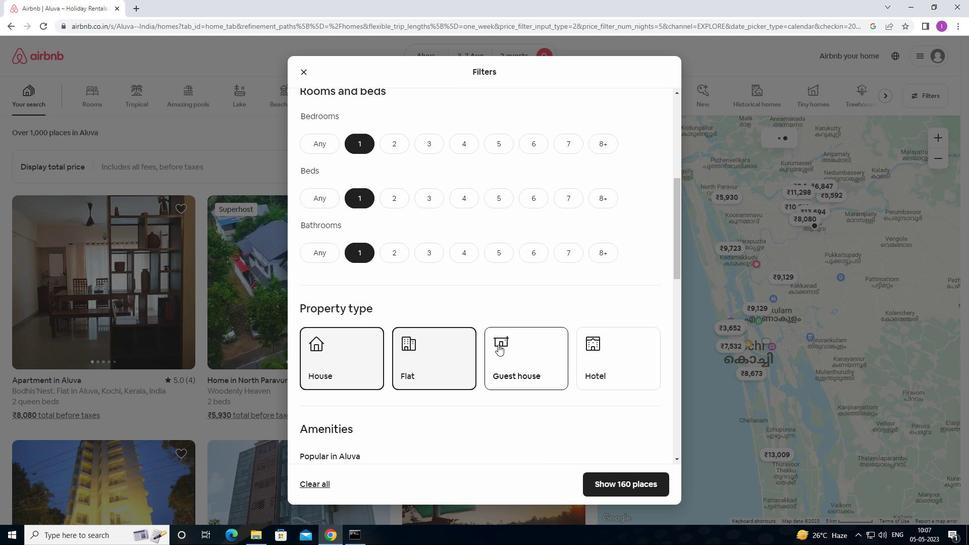 
Action: Mouse pressed left at (504, 345)
Screenshot: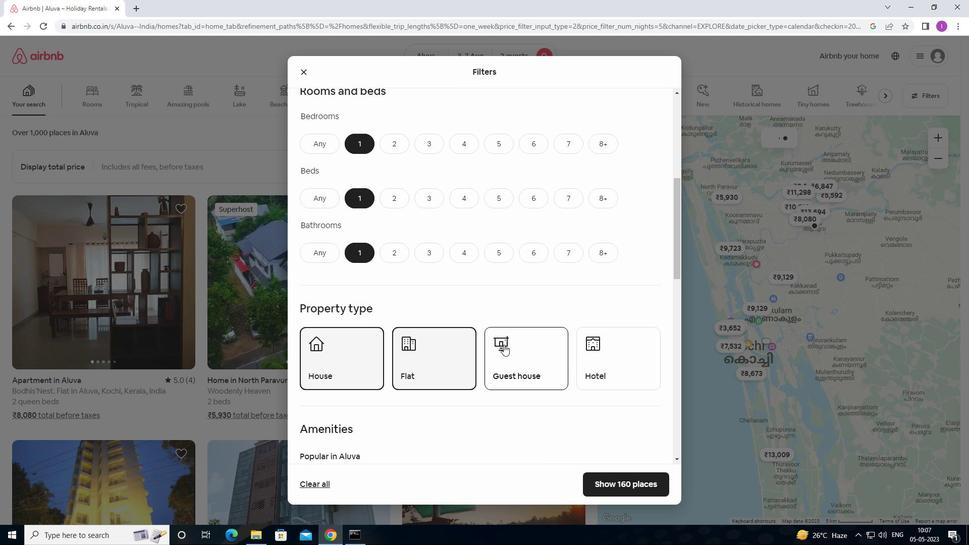 
Action: Mouse moved to (588, 350)
Screenshot: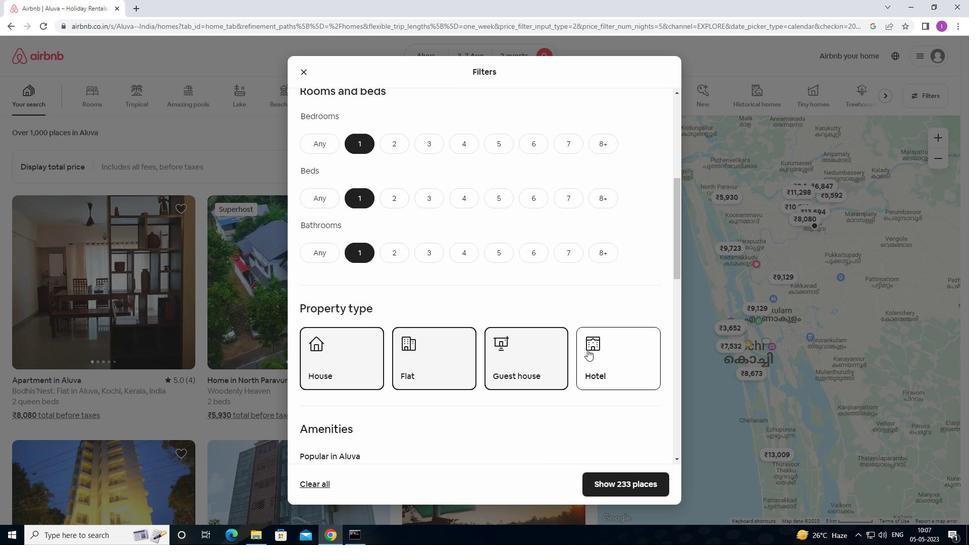 
Action: Mouse pressed left at (588, 350)
Screenshot: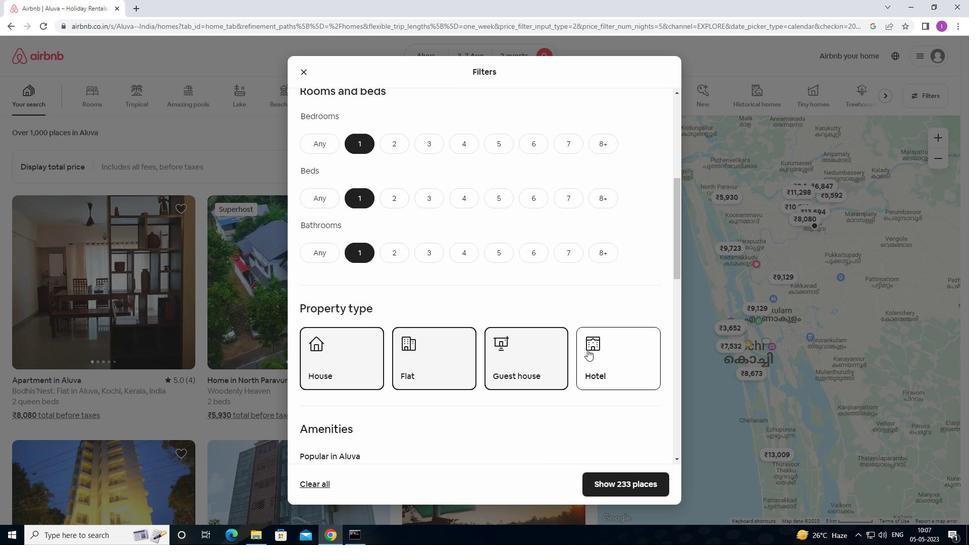 
Action: Mouse moved to (506, 358)
Screenshot: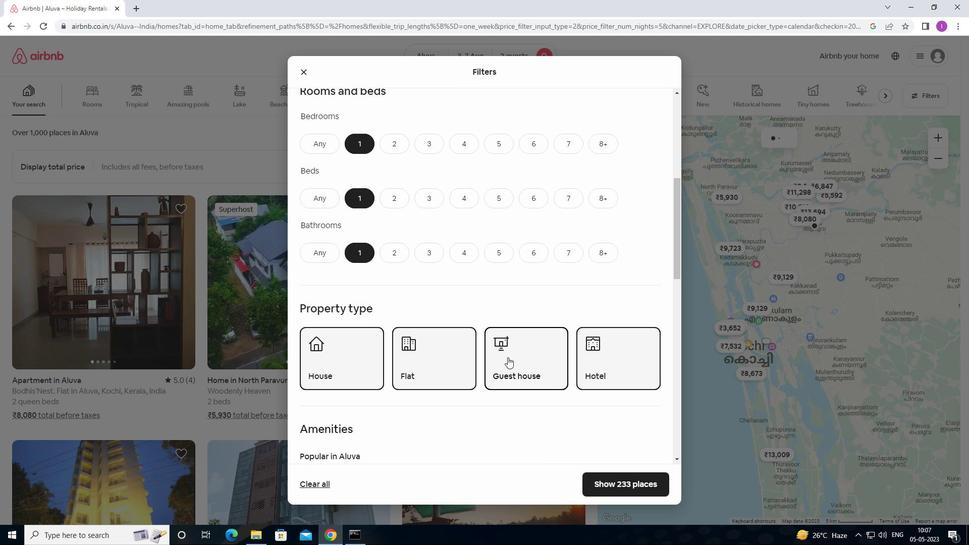 
Action: Mouse scrolled (506, 358) with delta (0, 0)
Screenshot: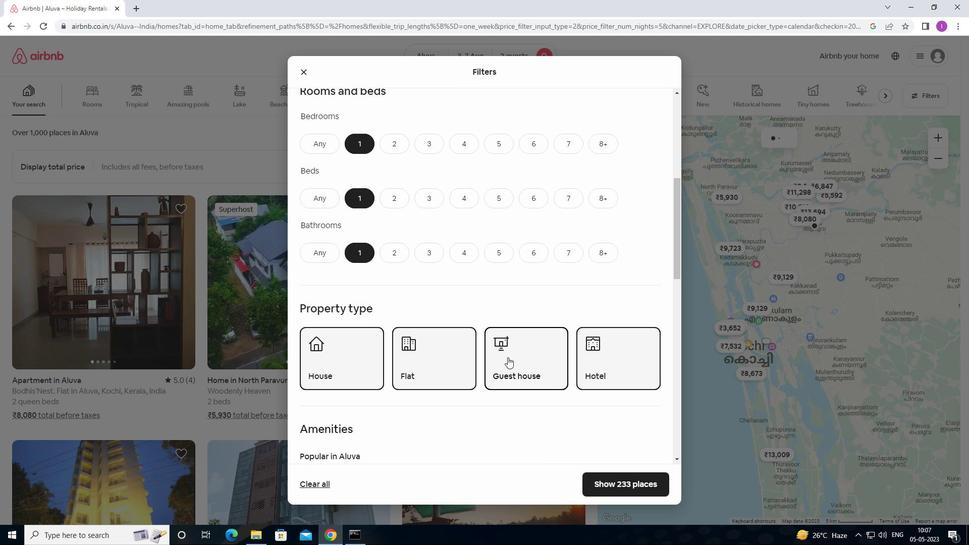 
Action: Mouse scrolled (506, 358) with delta (0, 0)
Screenshot: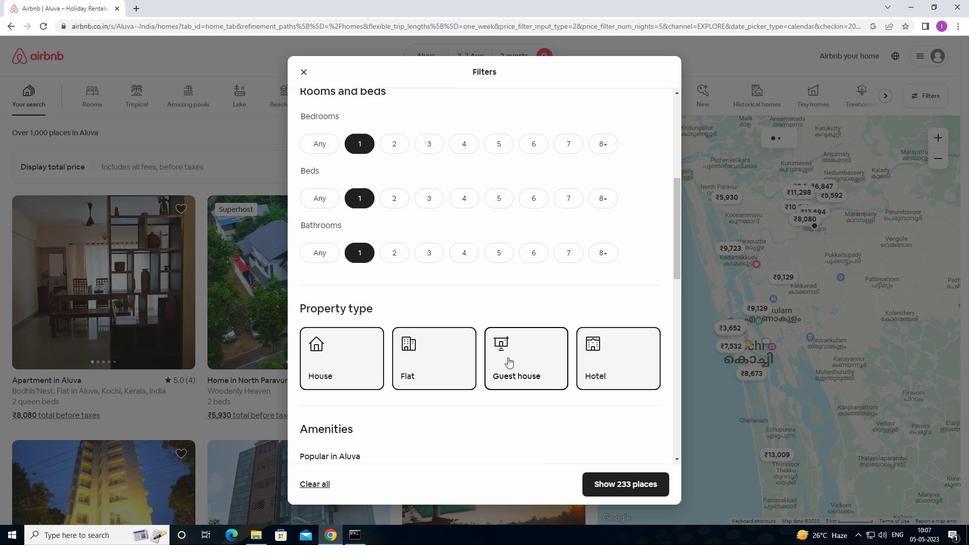 
Action: Mouse scrolled (506, 358) with delta (0, 0)
Screenshot: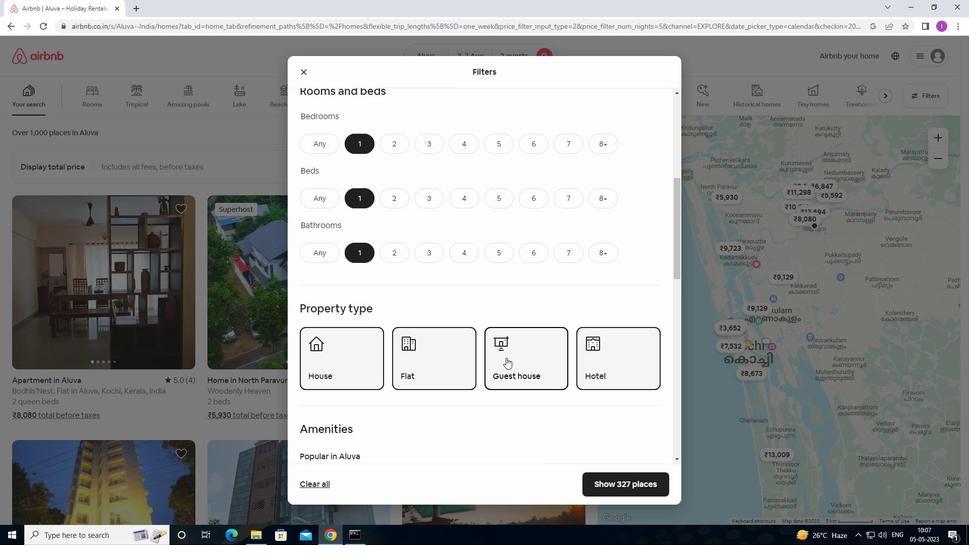 
Action: Mouse moved to (498, 355)
Screenshot: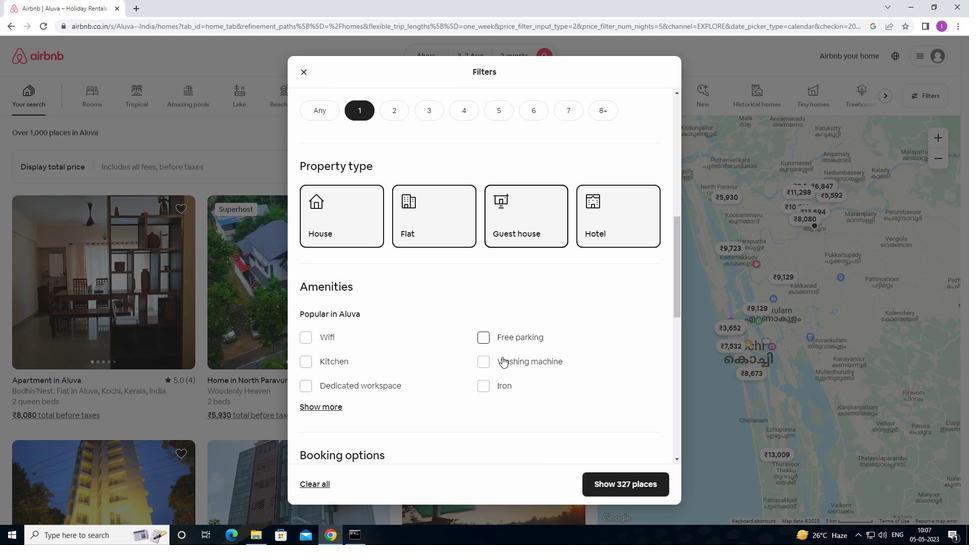 
Action: Mouse scrolled (498, 355) with delta (0, 0)
Screenshot: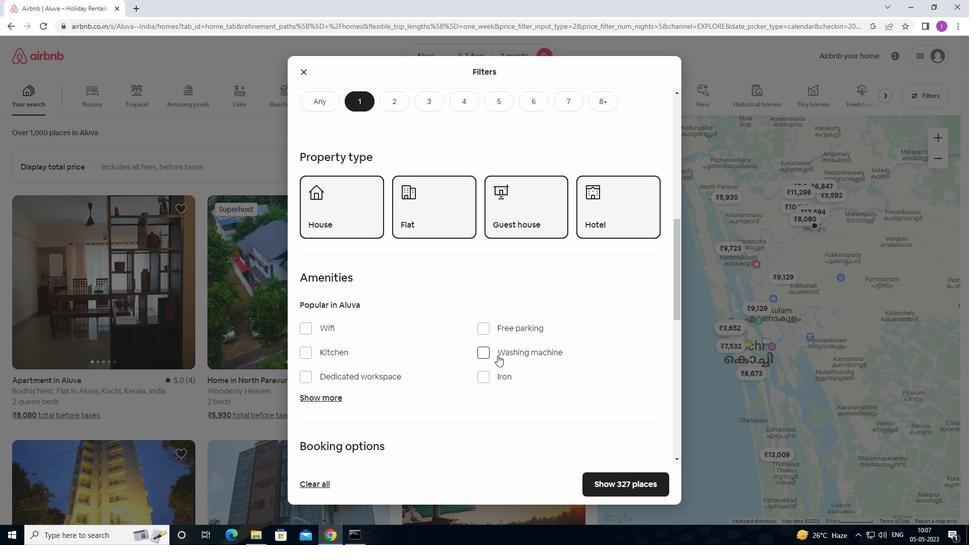 
Action: Mouse scrolled (498, 355) with delta (0, 0)
Screenshot: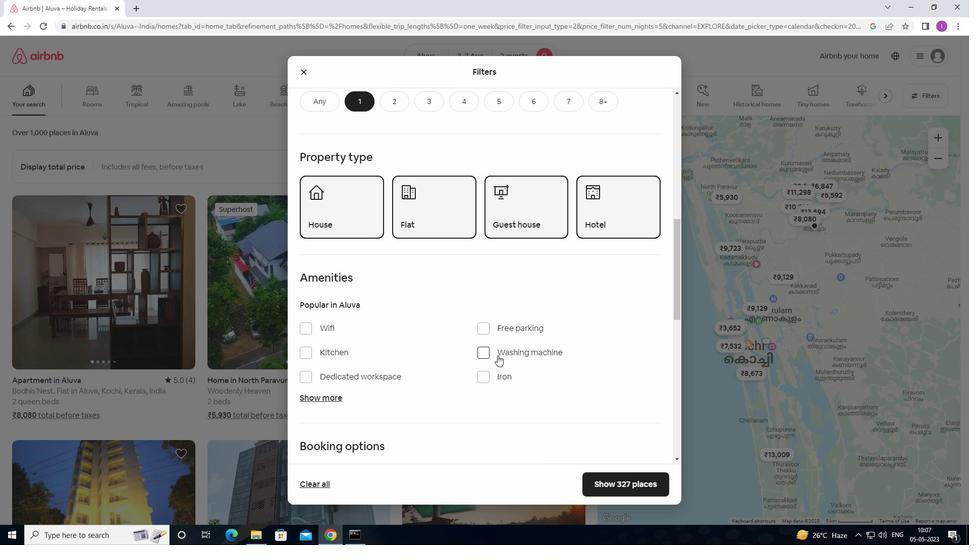 
Action: Mouse moved to (497, 352)
Screenshot: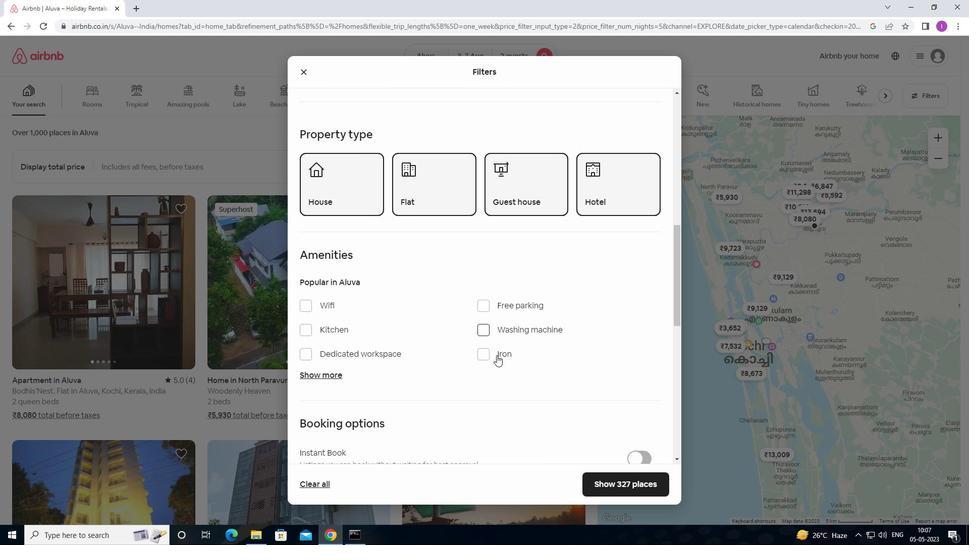 
Action: Mouse scrolled (497, 351) with delta (0, 0)
Screenshot: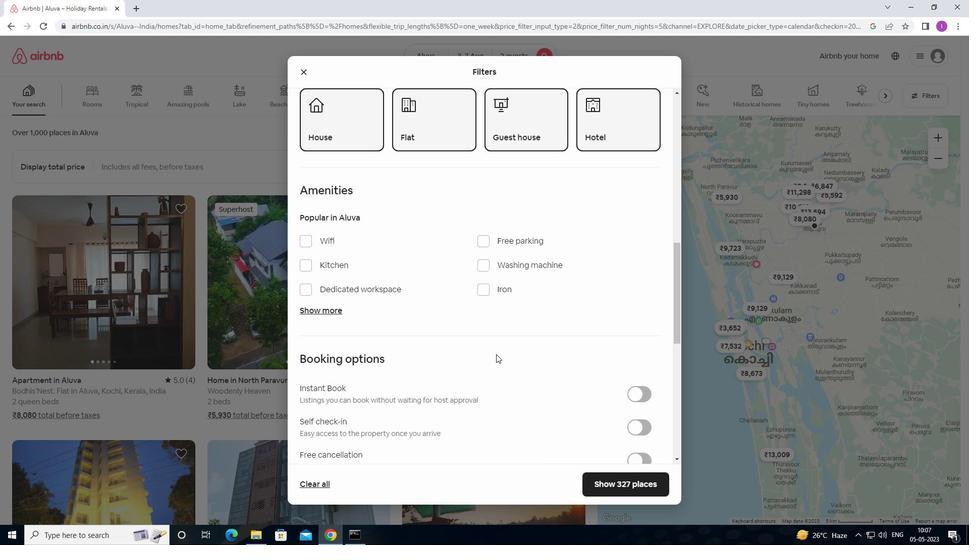 
Action: Mouse moved to (497, 352)
Screenshot: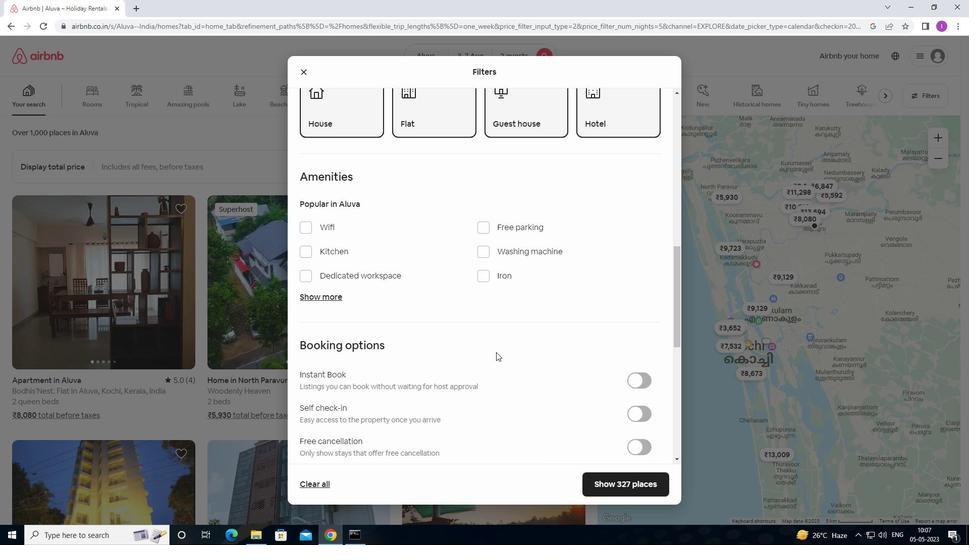 
Action: Mouse scrolled (497, 351) with delta (0, 0)
Screenshot: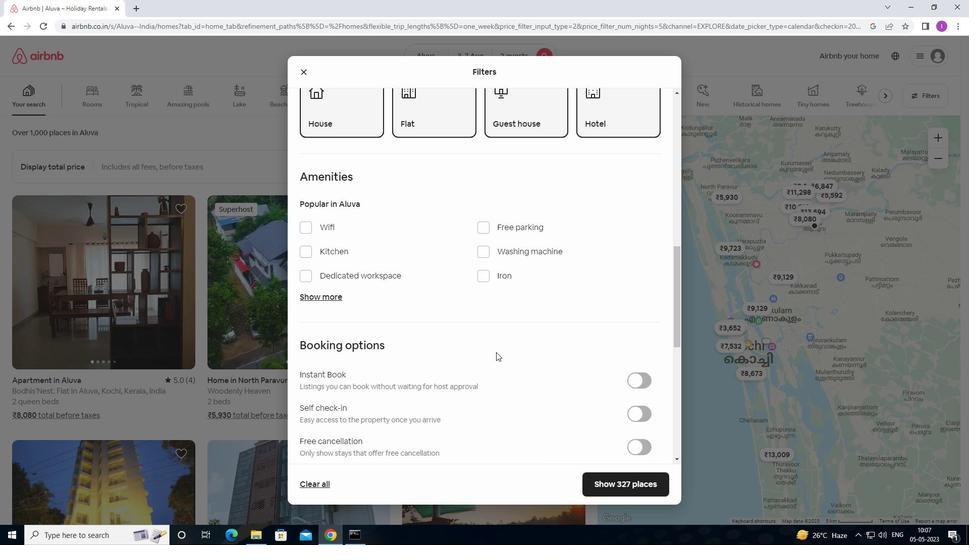 
Action: Mouse moved to (508, 352)
Screenshot: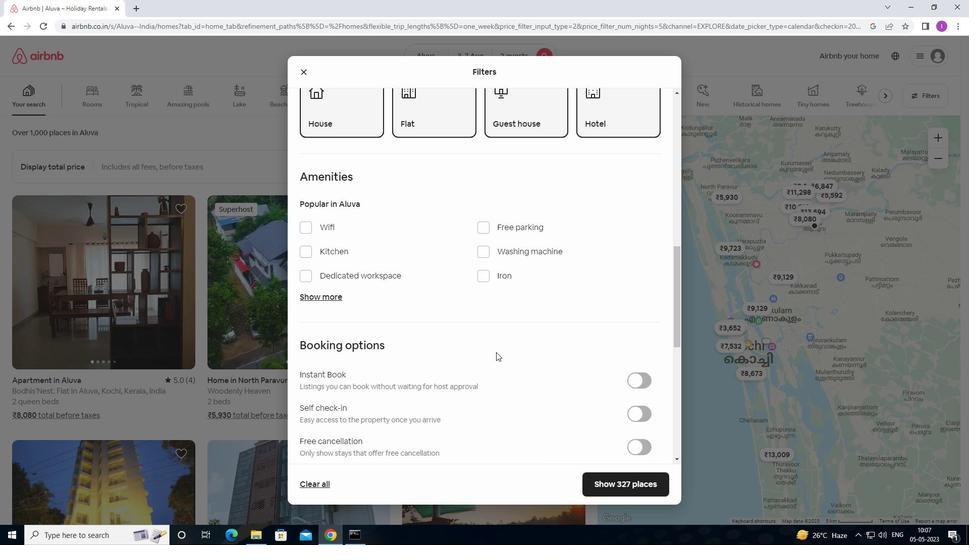 
Action: Mouse scrolled (508, 351) with delta (0, 0)
Screenshot: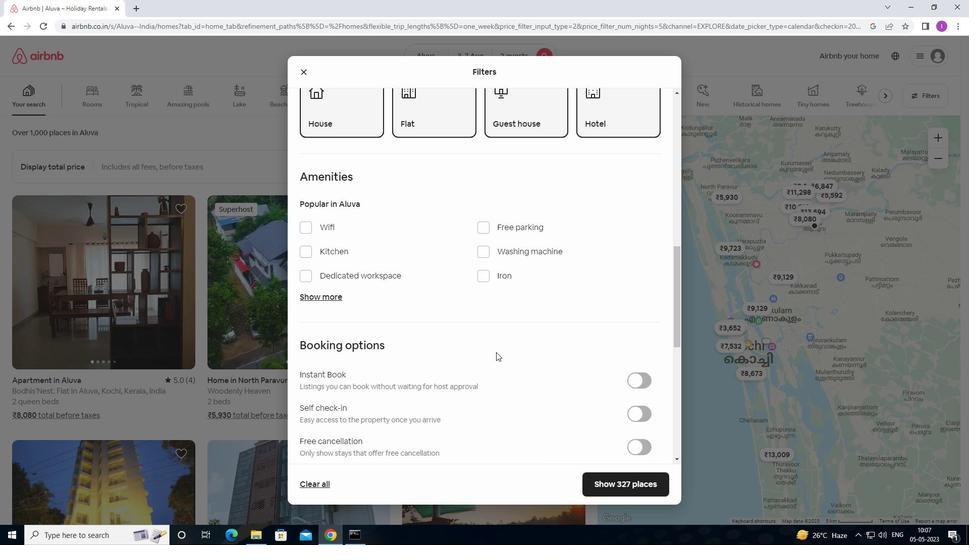 
Action: Mouse moved to (520, 353)
Screenshot: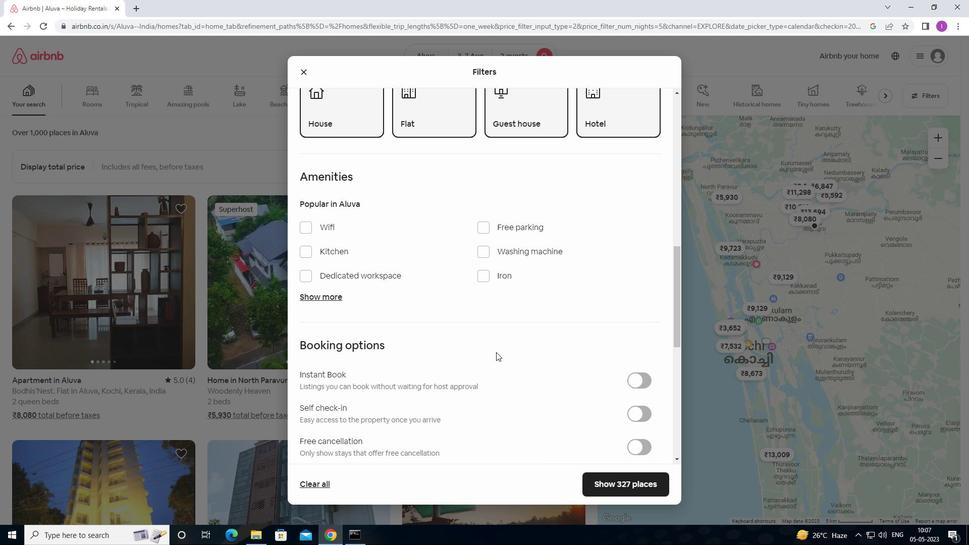 
Action: Mouse scrolled (520, 352) with delta (0, 0)
Screenshot: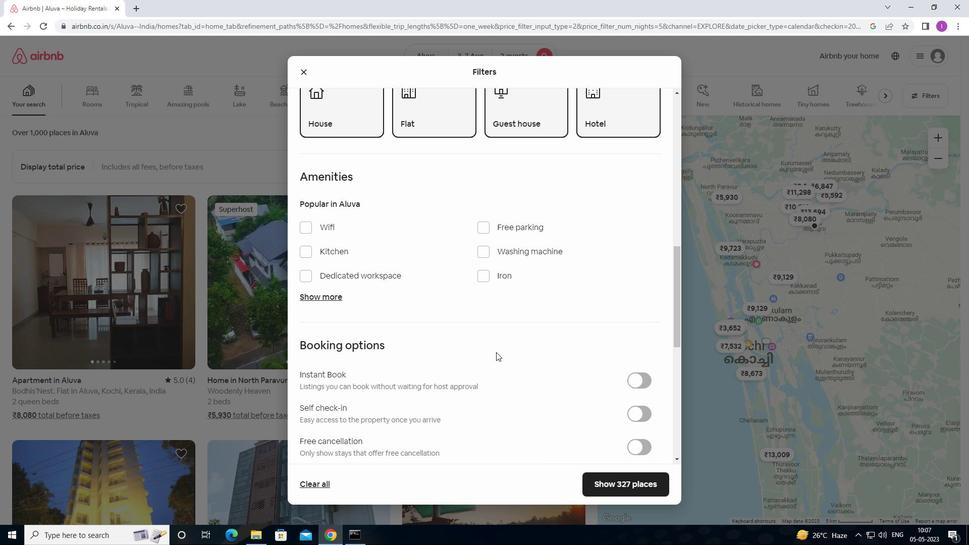 
Action: Mouse moved to (638, 211)
Screenshot: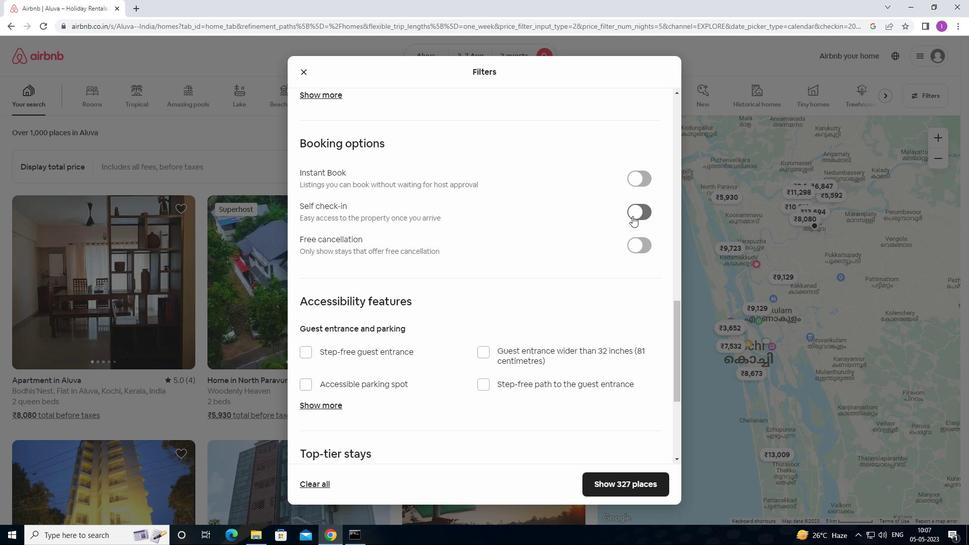 
Action: Mouse pressed left at (638, 211)
Screenshot: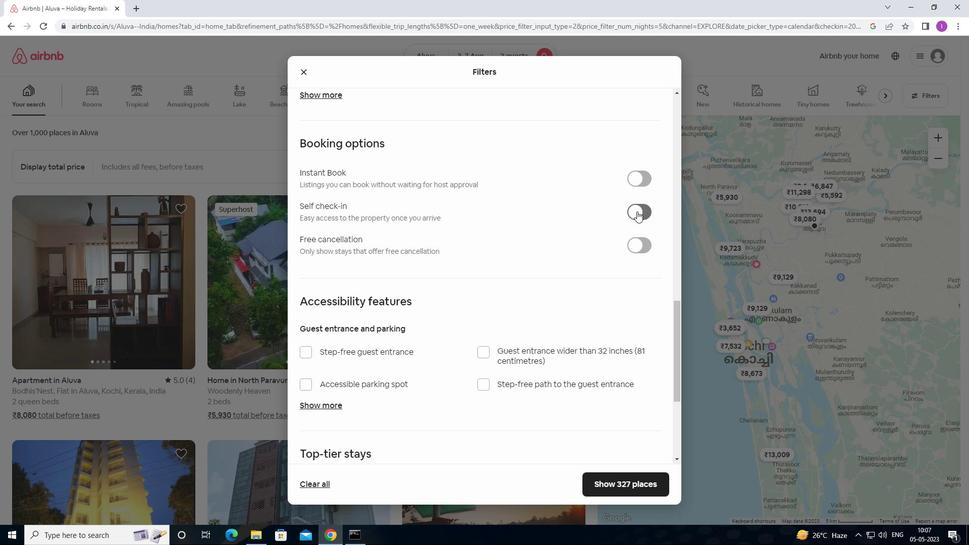 
Action: Mouse moved to (427, 313)
Screenshot: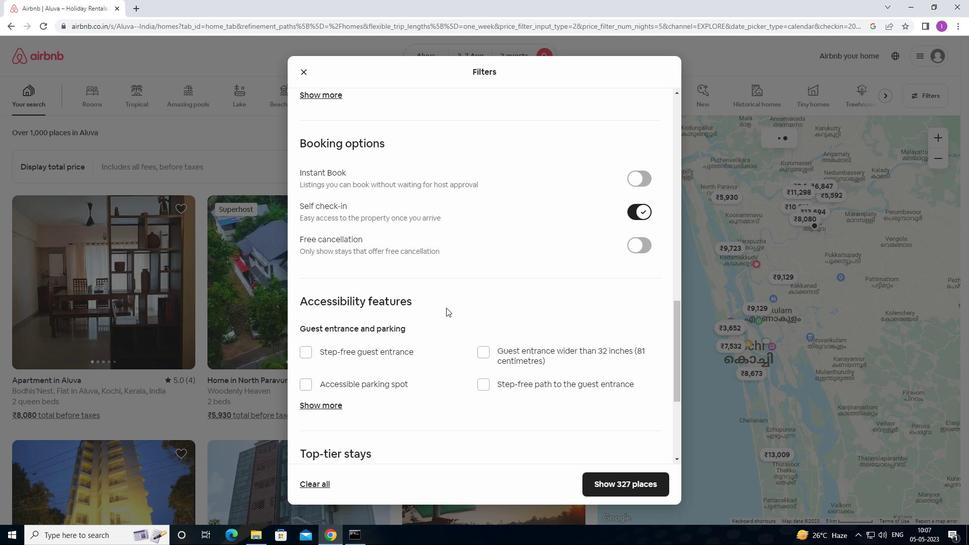 
Action: Mouse scrolled (427, 312) with delta (0, 0)
Screenshot: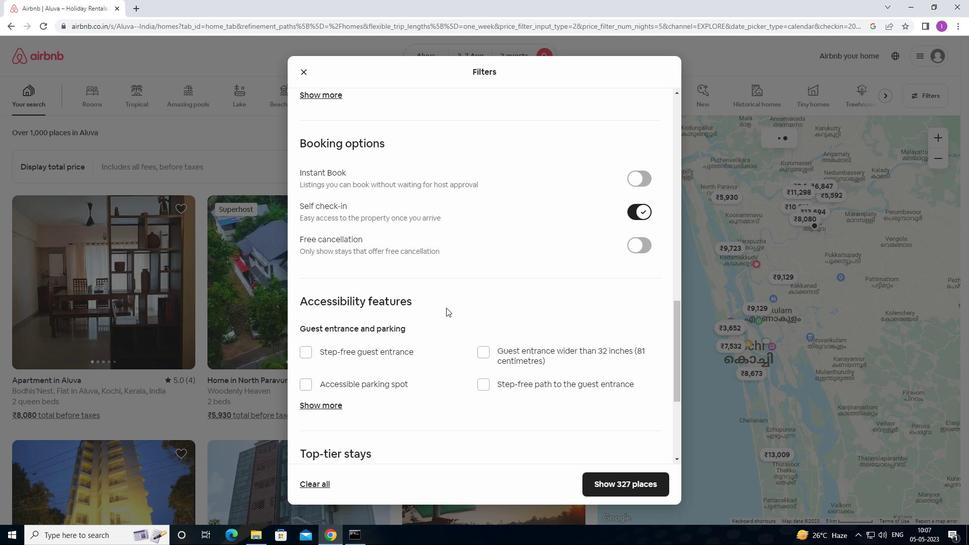 
Action: Mouse scrolled (427, 312) with delta (0, 0)
Screenshot: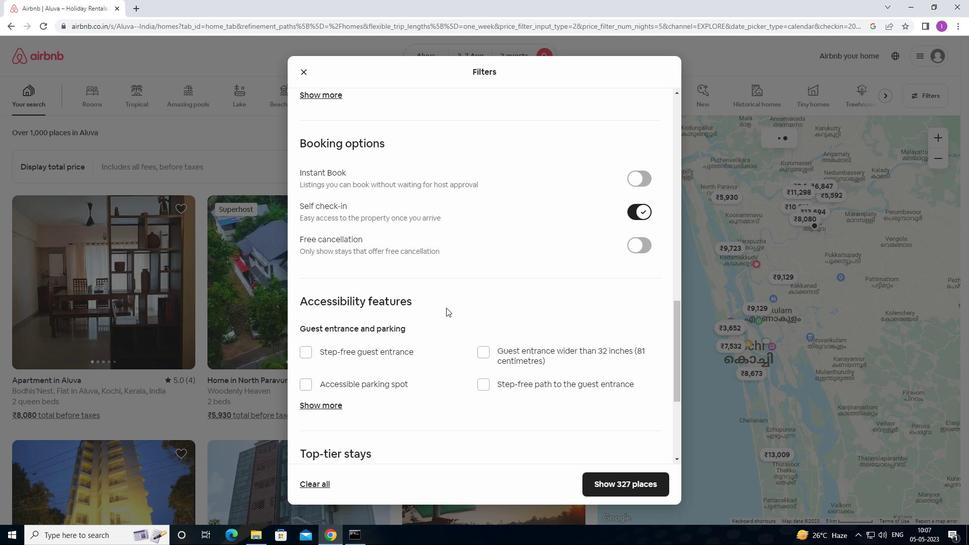 
Action: Mouse moved to (417, 308)
Screenshot: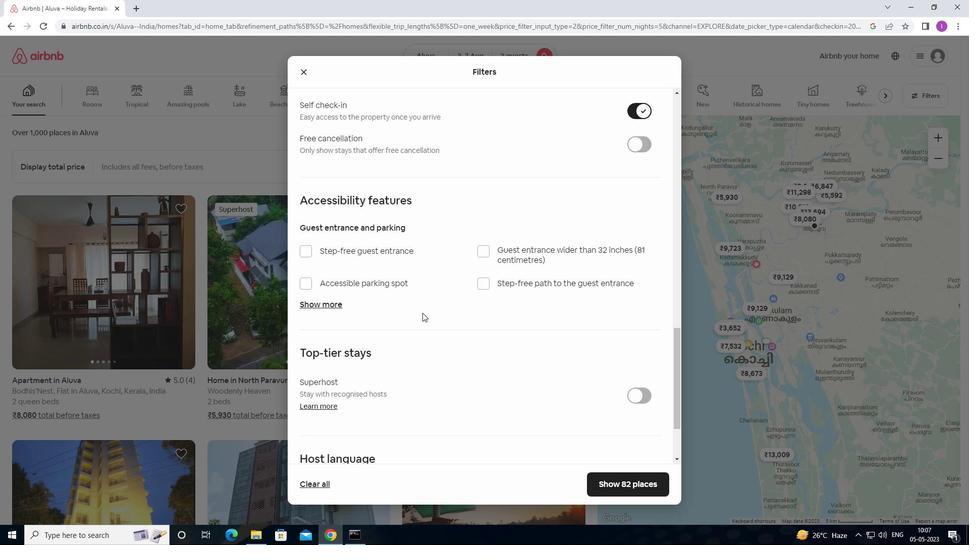 
Action: Mouse scrolled (417, 307) with delta (0, 0)
Screenshot: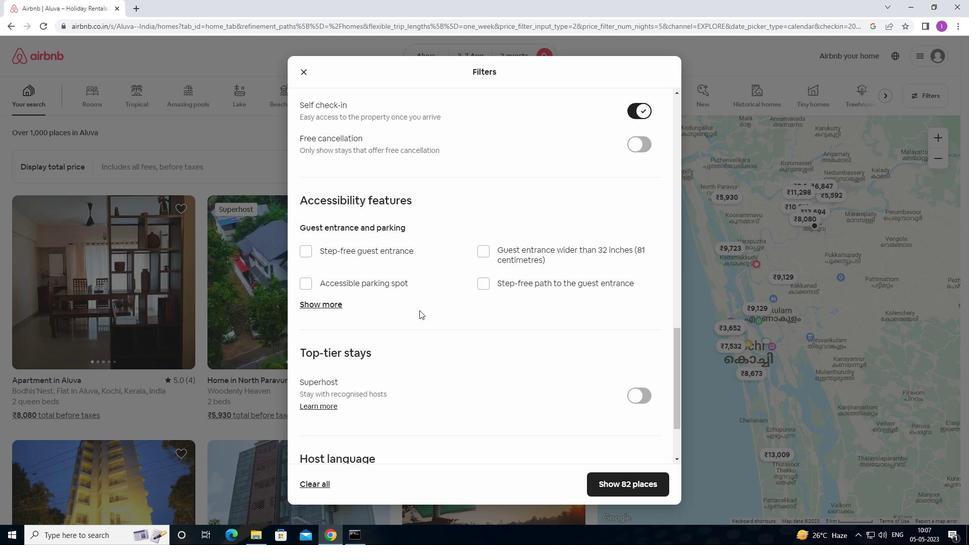 
Action: Mouse scrolled (417, 307) with delta (0, 0)
Screenshot: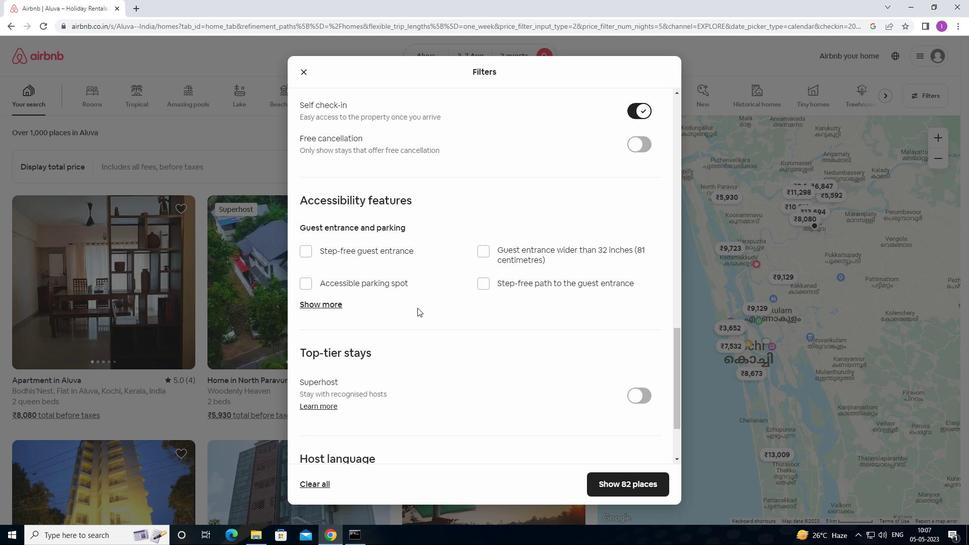 
Action: Mouse scrolled (417, 307) with delta (0, 0)
Screenshot: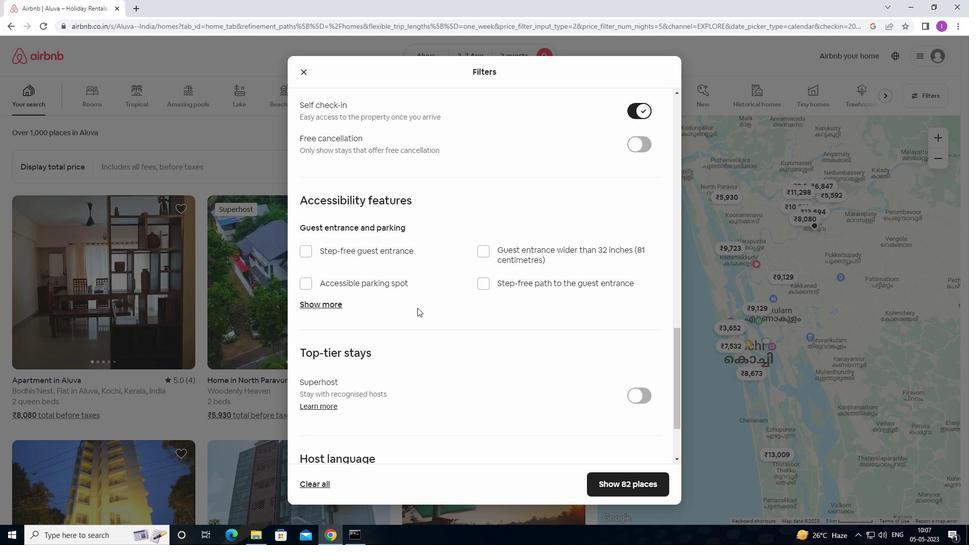 
Action: Mouse scrolled (417, 307) with delta (0, 0)
Screenshot: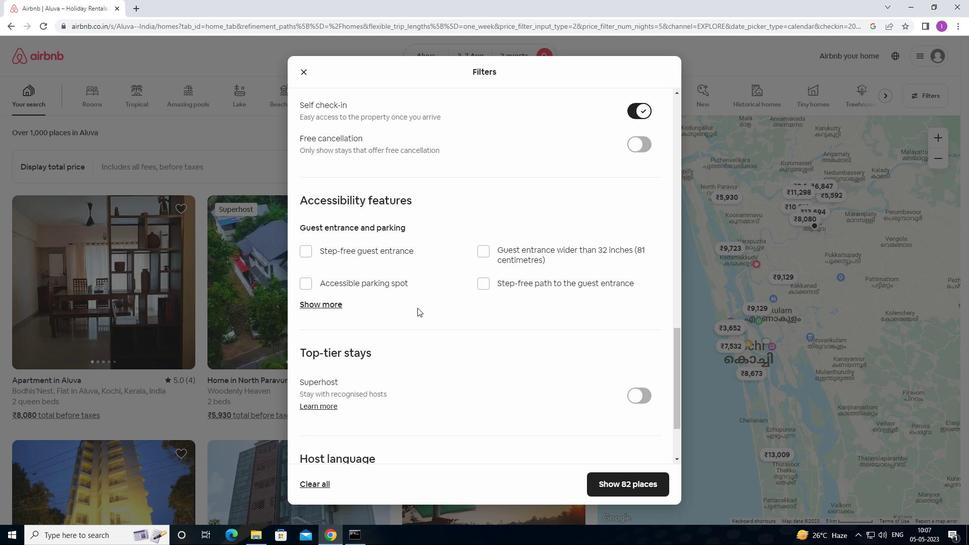 
Action: Mouse moved to (390, 324)
Screenshot: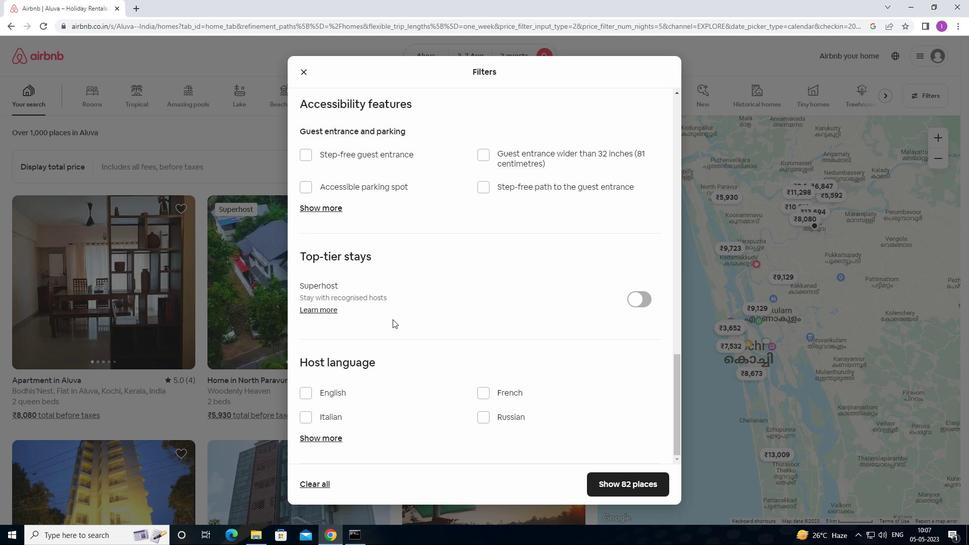 
Action: Mouse scrolled (390, 324) with delta (0, 0)
Screenshot: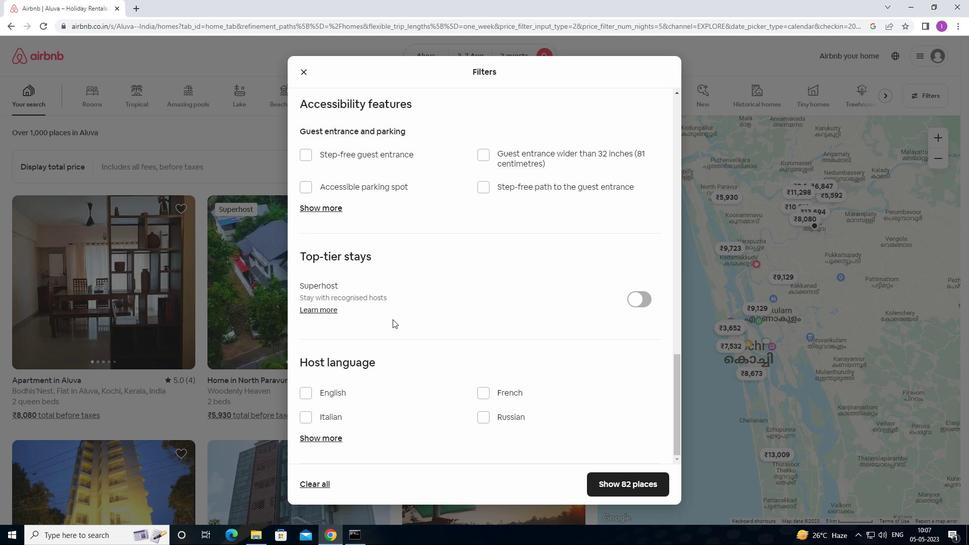 
Action: Mouse moved to (390, 326)
Screenshot: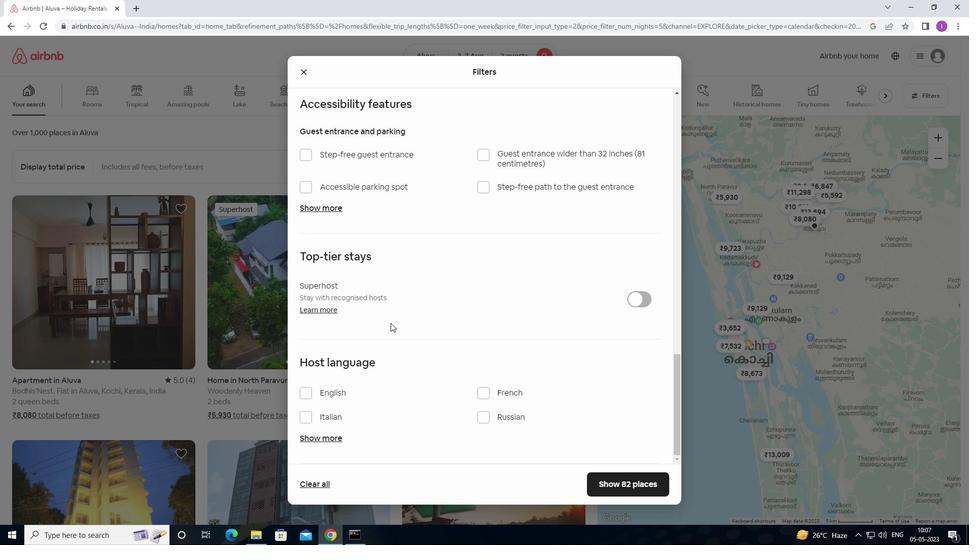 
Action: Mouse scrolled (390, 325) with delta (0, 0)
Screenshot: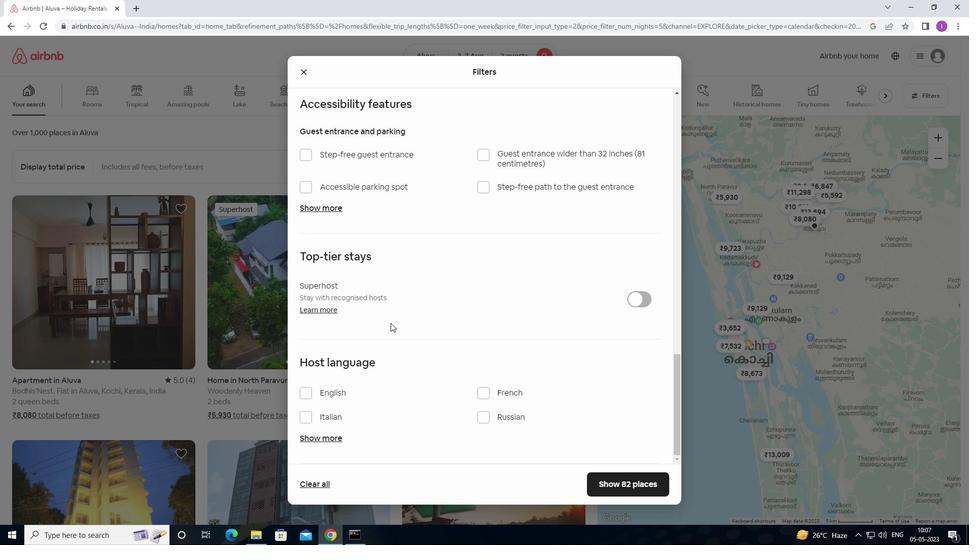 
Action: Mouse moved to (389, 330)
Screenshot: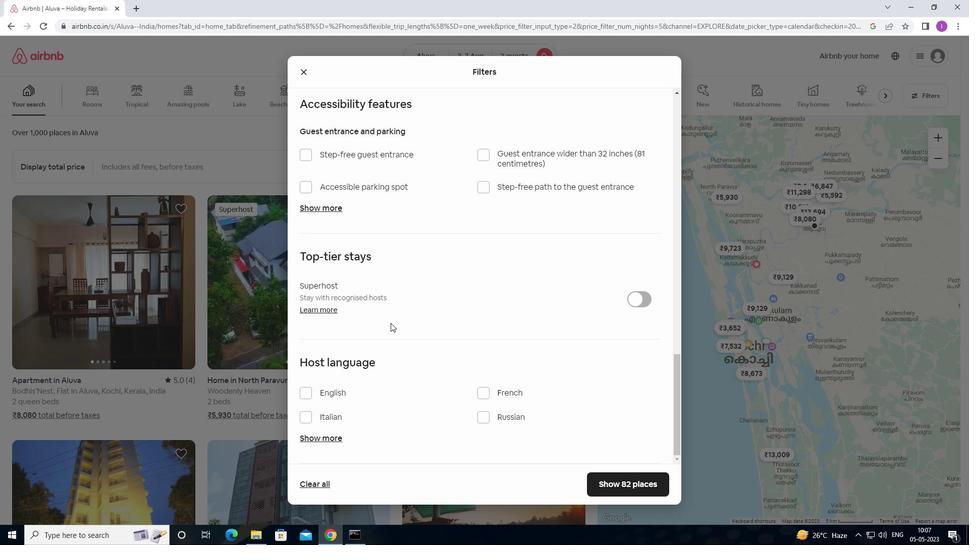 
Action: Mouse scrolled (389, 330) with delta (0, 0)
Screenshot: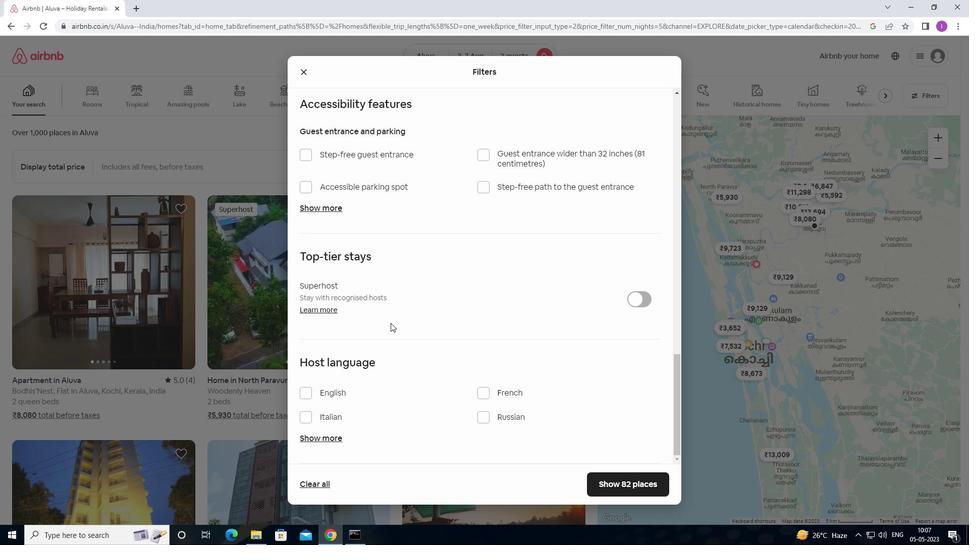 
Action: Mouse moved to (306, 391)
Screenshot: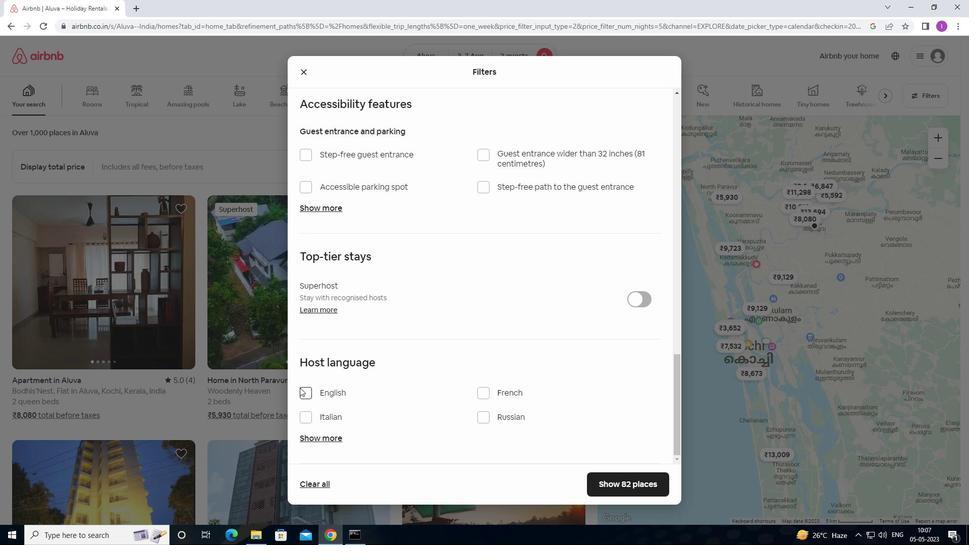 
Action: Mouse pressed left at (306, 391)
Screenshot: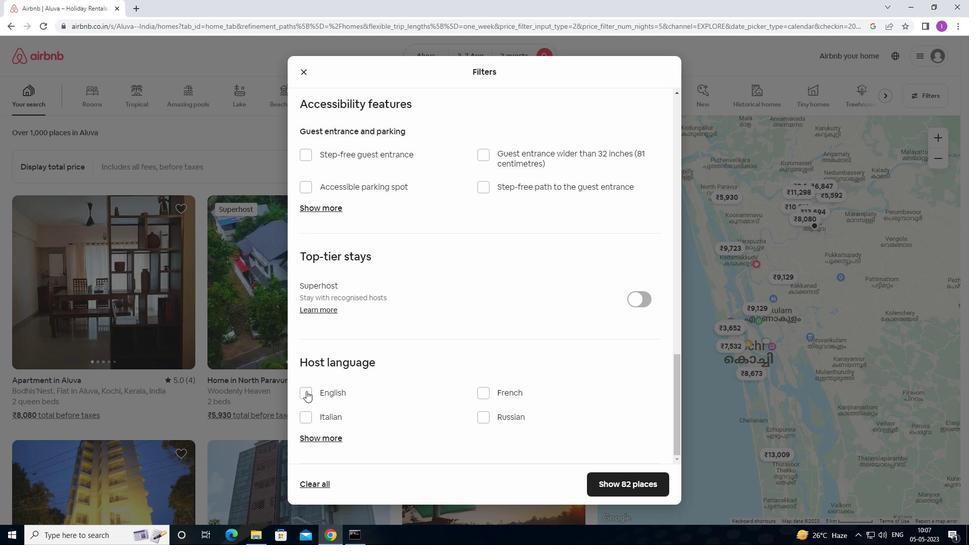
Action: Mouse moved to (643, 483)
Screenshot: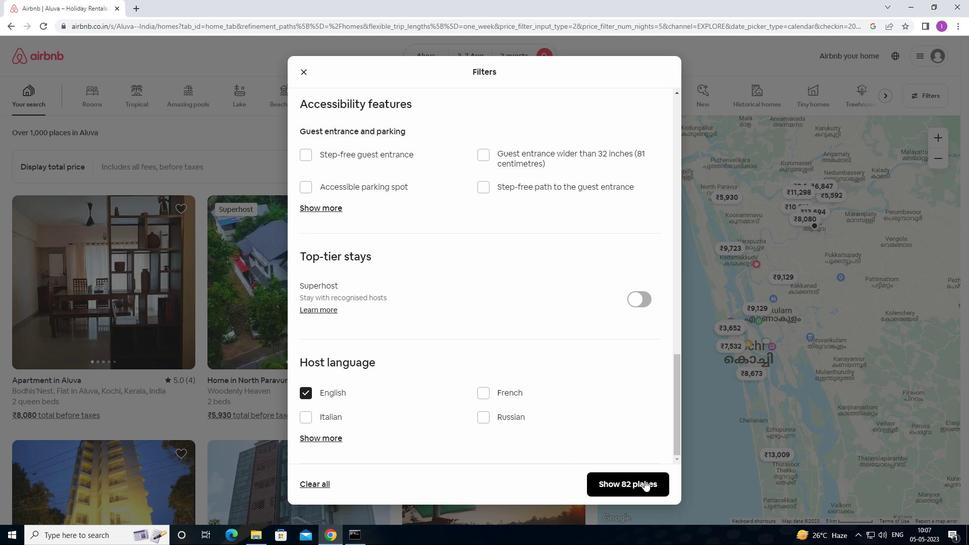 
Action: Mouse pressed left at (643, 483)
Screenshot: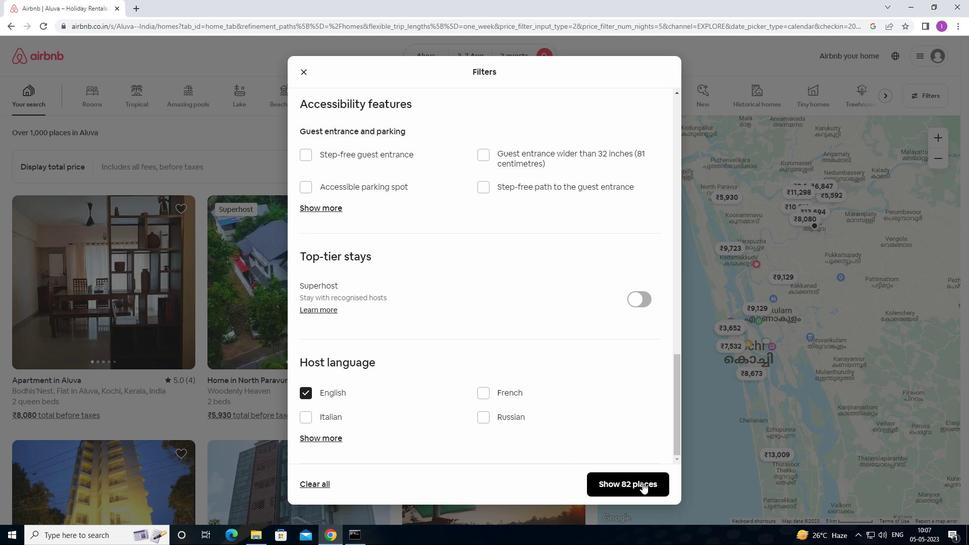 
Action: Mouse moved to (633, 479)
Screenshot: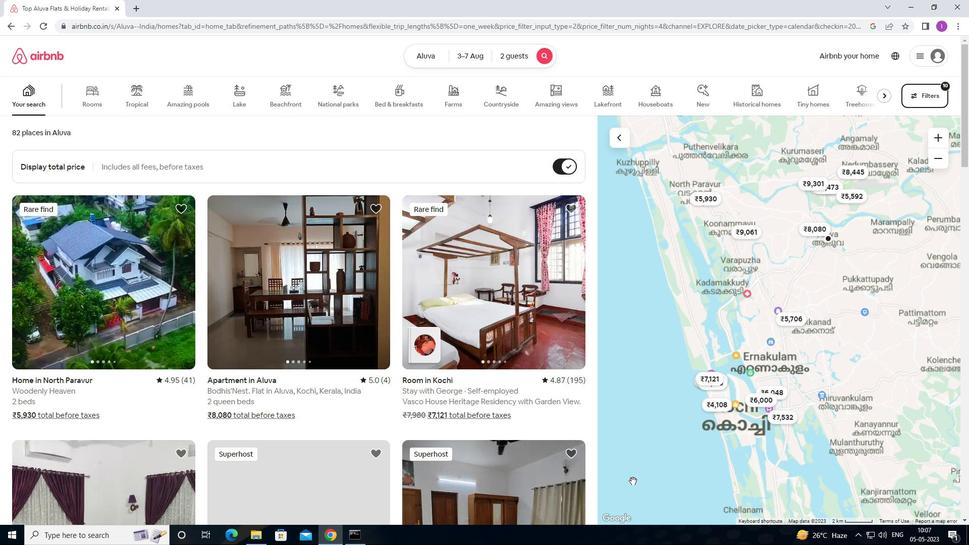 
Action: Key pressed <Key.f8>
Screenshot: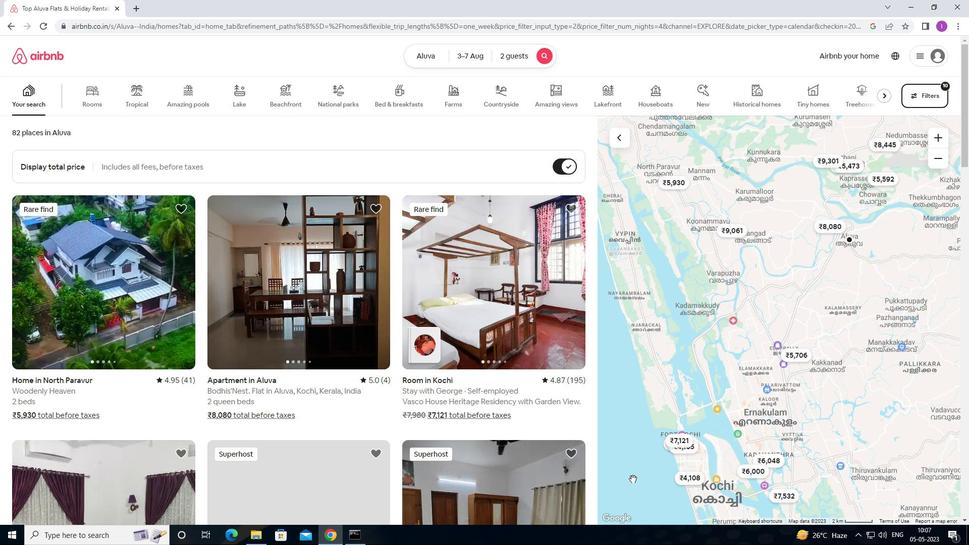 
